 Task: Look for space in Satte, Japan from 1st June, 2023 to 4th June, 2023 for 1 adult in price range Rs.6000 to Rs.16000. Place can be private room with 1  bedroom having 1 bed and 1 bathroom. Property type can be house, flat, guest house. Booking option can be shelf check-in. Required host language is English.
Action: Mouse moved to (497, 82)
Screenshot: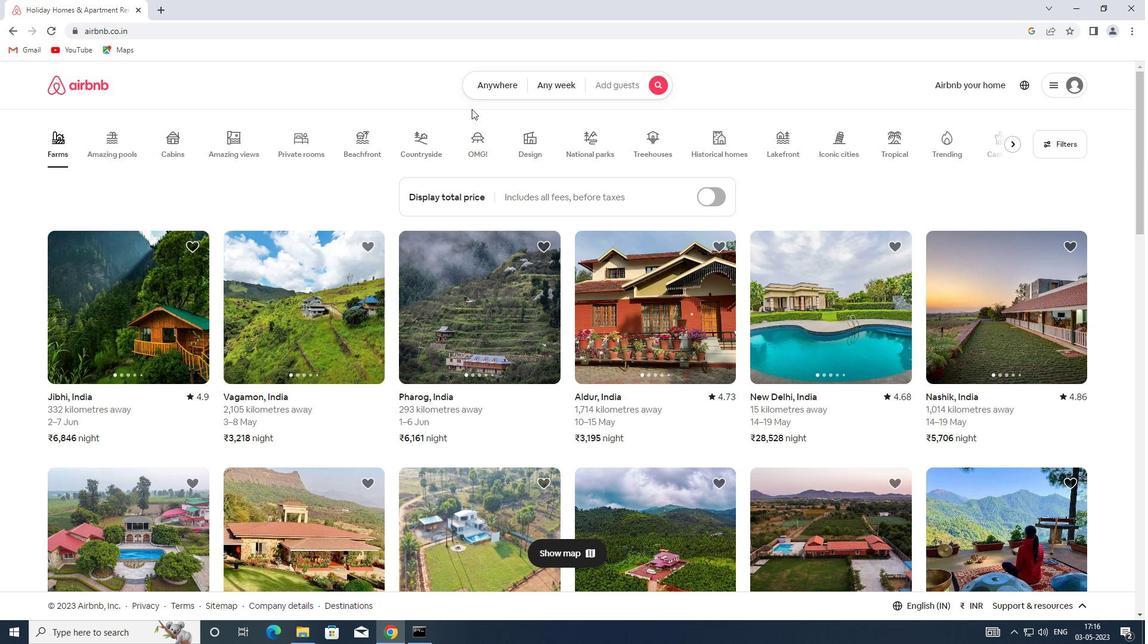 
Action: Mouse pressed left at (497, 82)
Screenshot: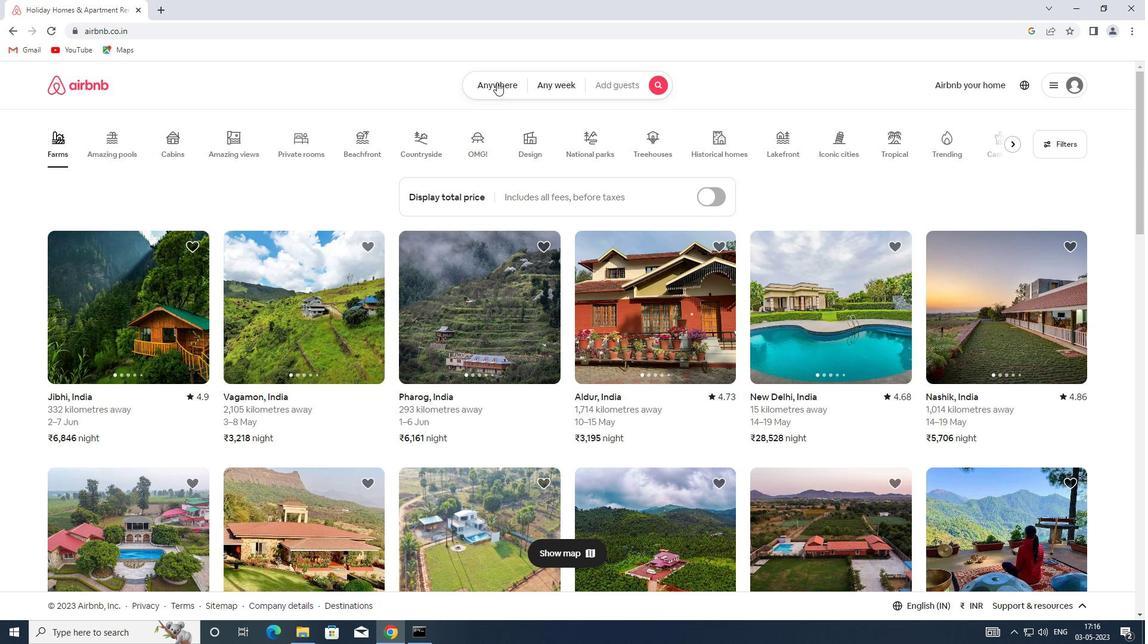 
Action: Mouse moved to (489, 82)
Screenshot: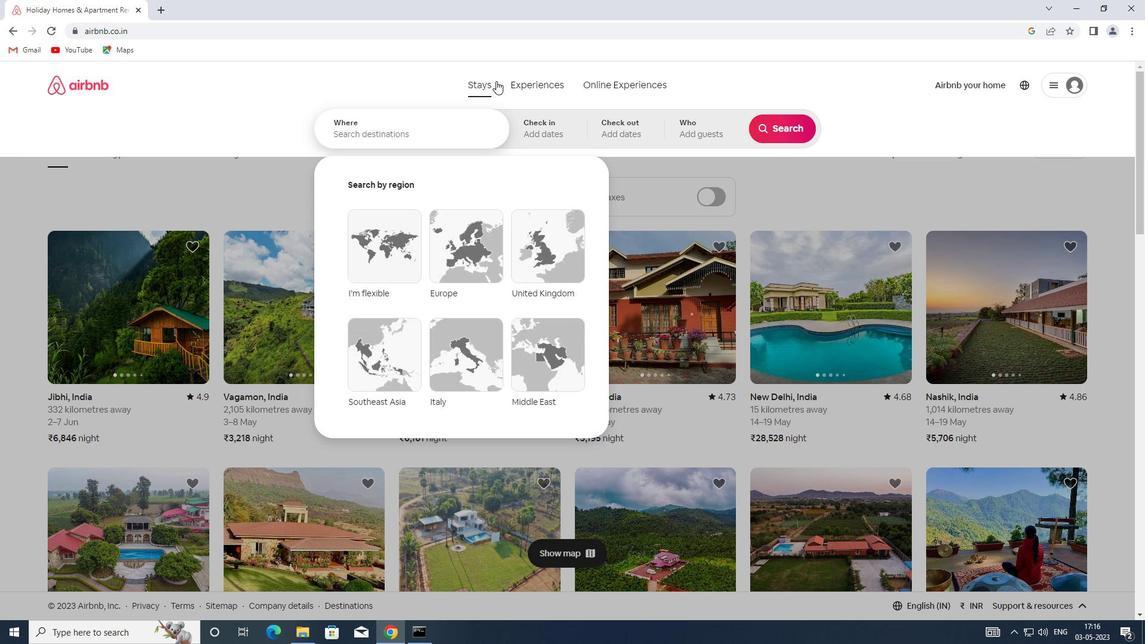 
Action: Key pressed <Key.shift>S
Screenshot: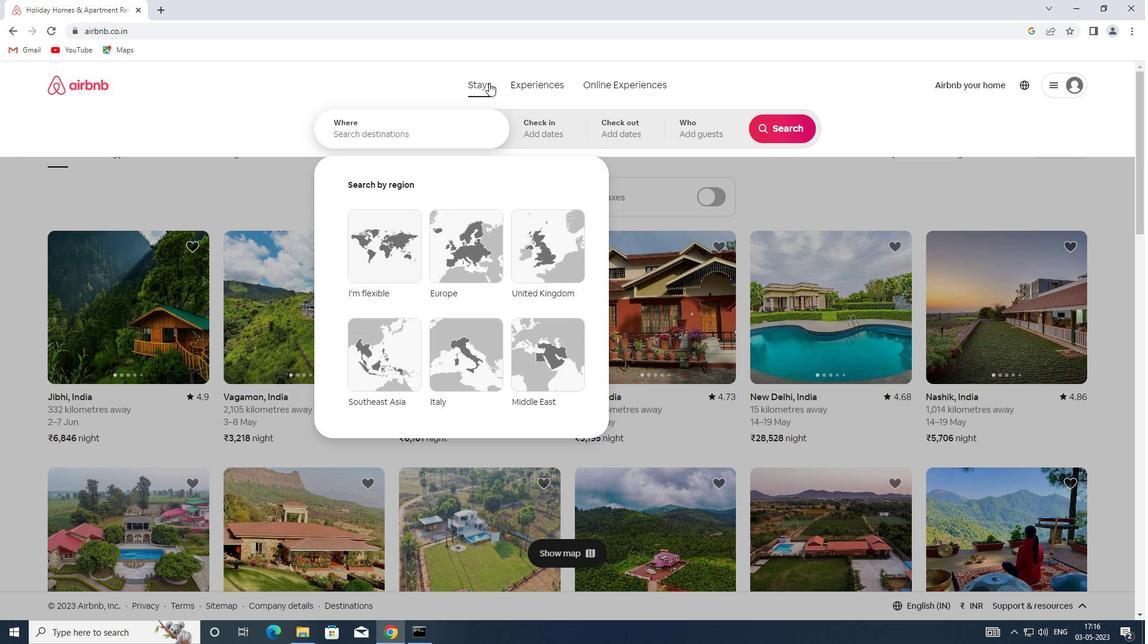 
Action: Mouse moved to (457, 139)
Screenshot: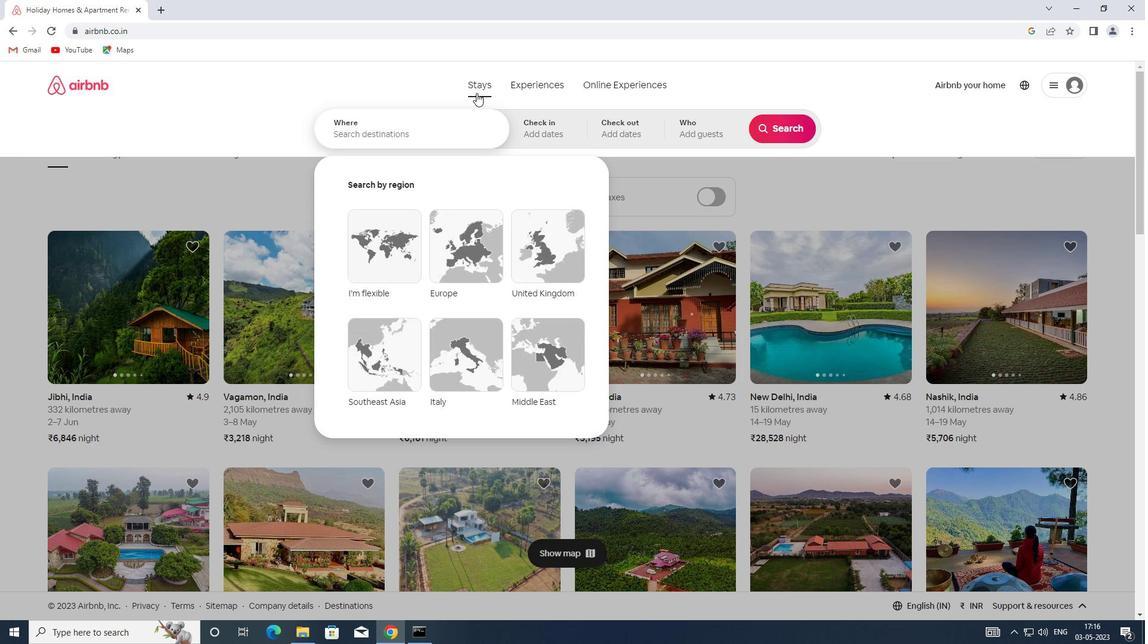 
Action: Mouse pressed left at (457, 139)
Screenshot: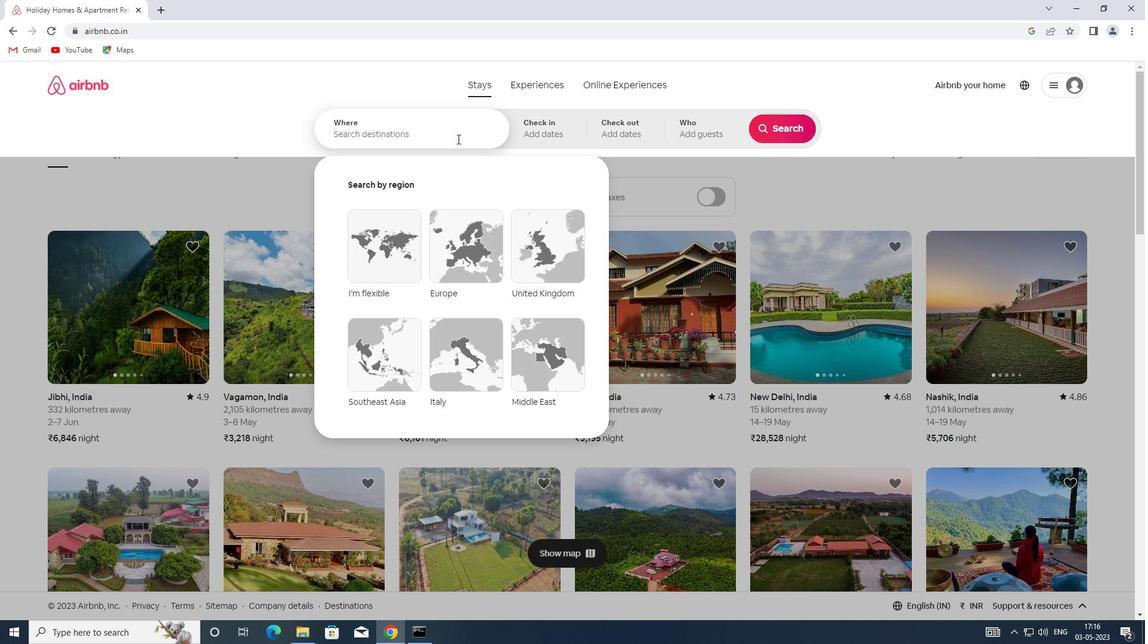
Action: Key pressed <Key.shift>SATTE,A<Key.backspace><Key.shift>JAPAN
Screenshot: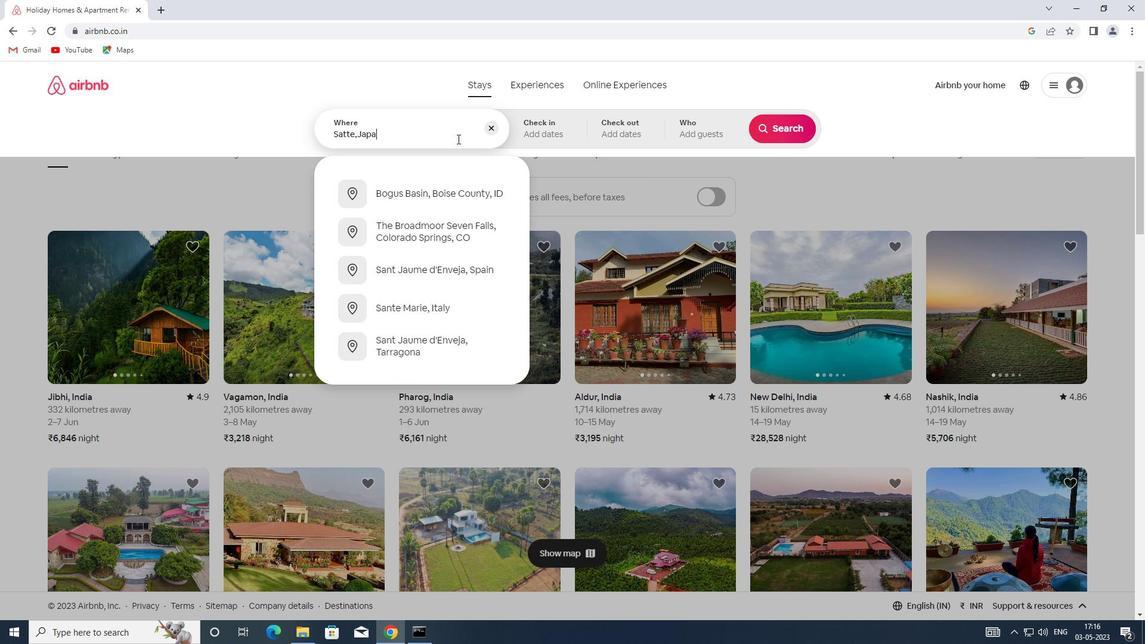 
Action: Mouse moved to (541, 131)
Screenshot: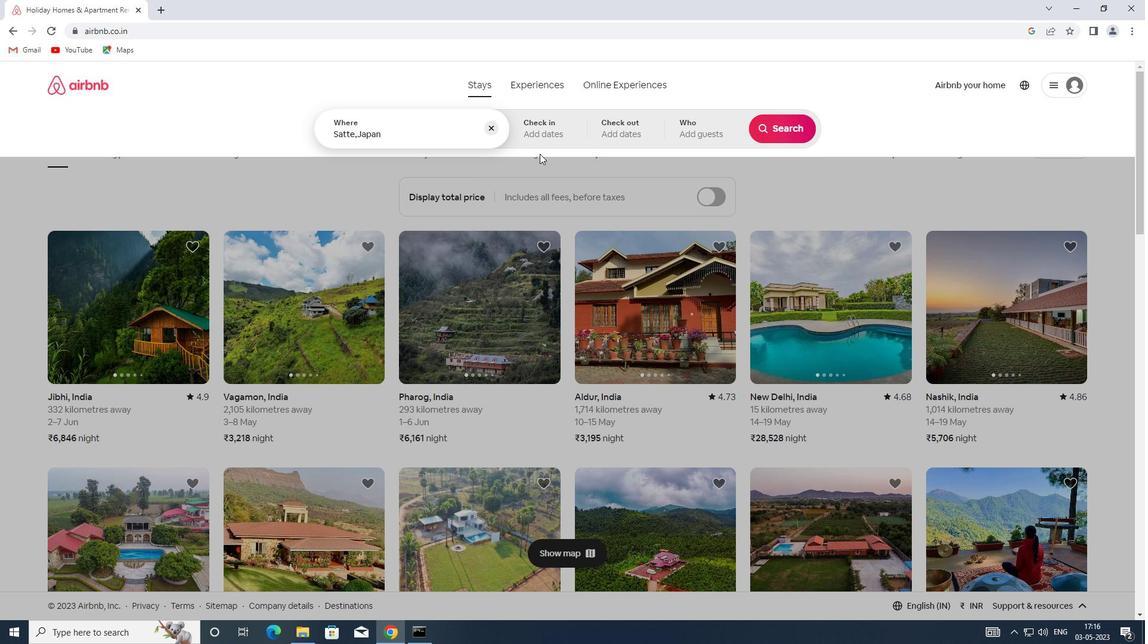 
Action: Mouse pressed left at (541, 131)
Screenshot: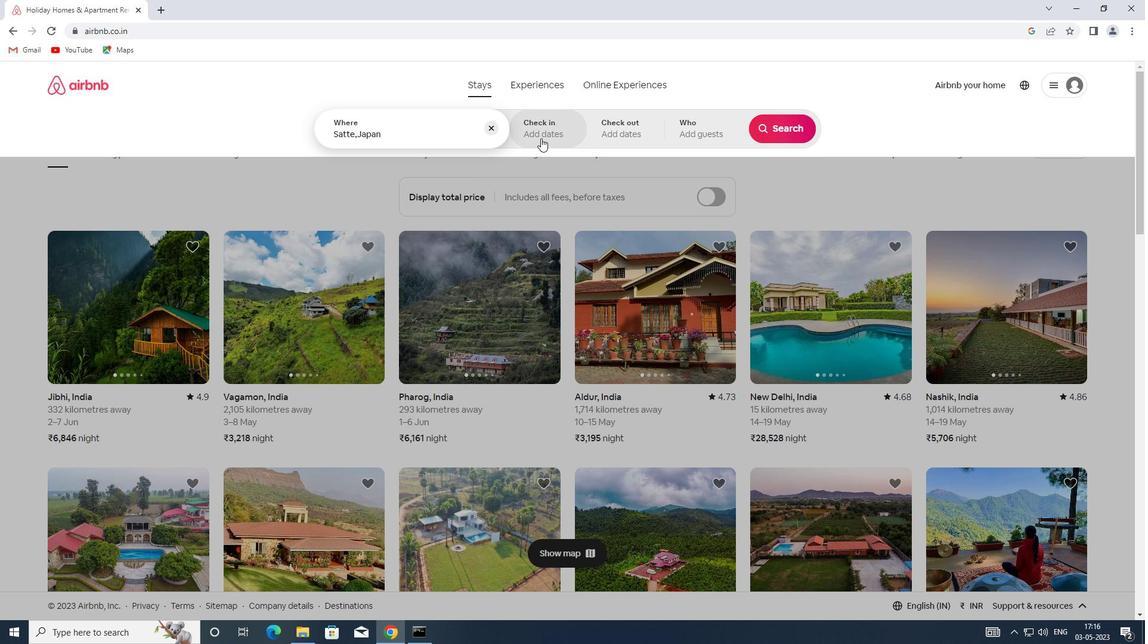 
Action: Mouse moved to (705, 280)
Screenshot: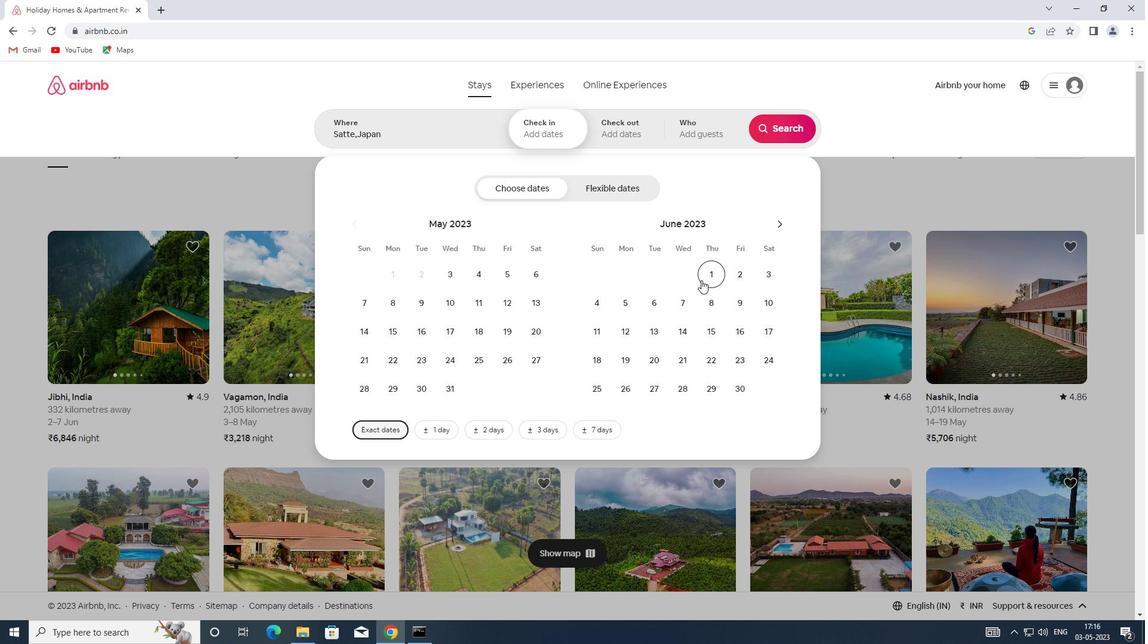
Action: Mouse pressed left at (705, 280)
Screenshot: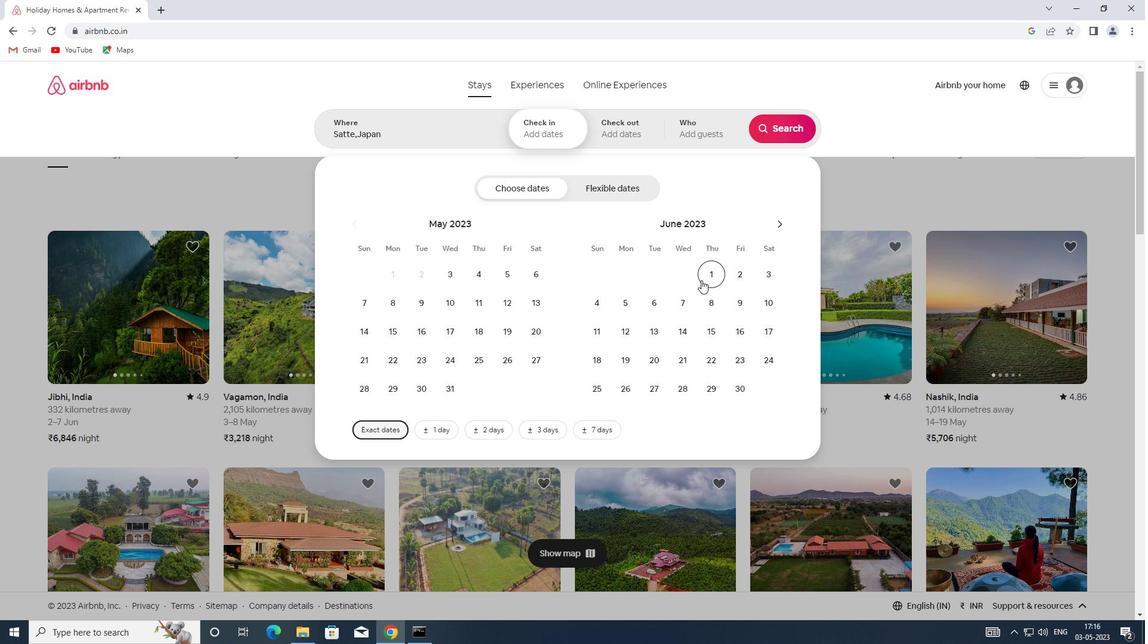 
Action: Mouse moved to (588, 305)
Screenshot: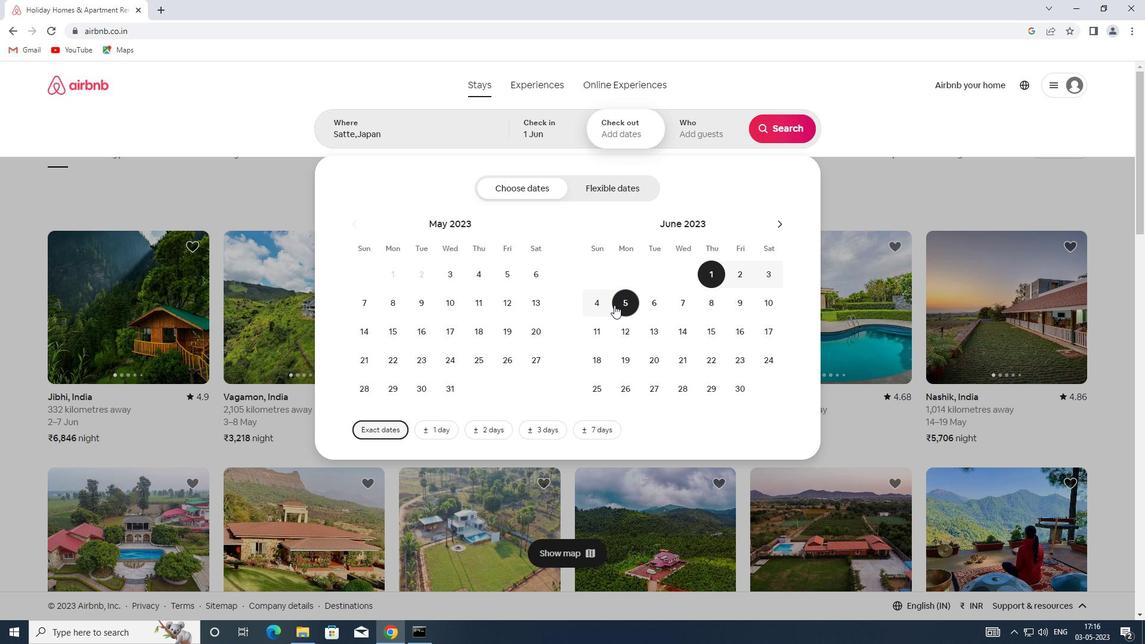 
Action: Mouse pressed left at (588, 305)
Screenshot: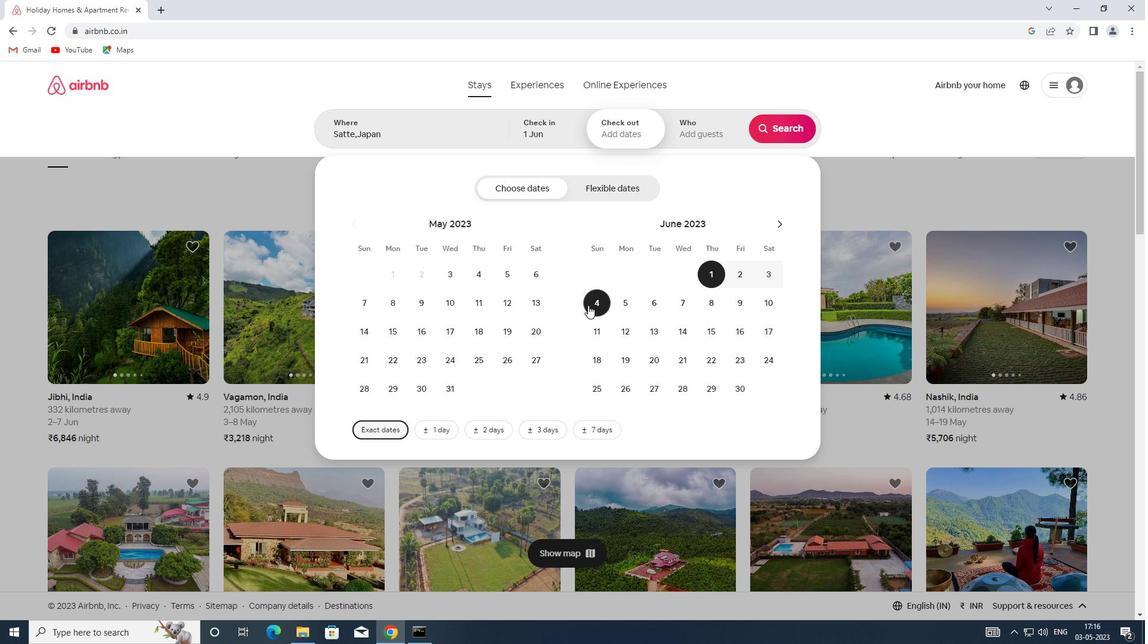 
Action: Mouse moved to (681, 127)
Screenshot: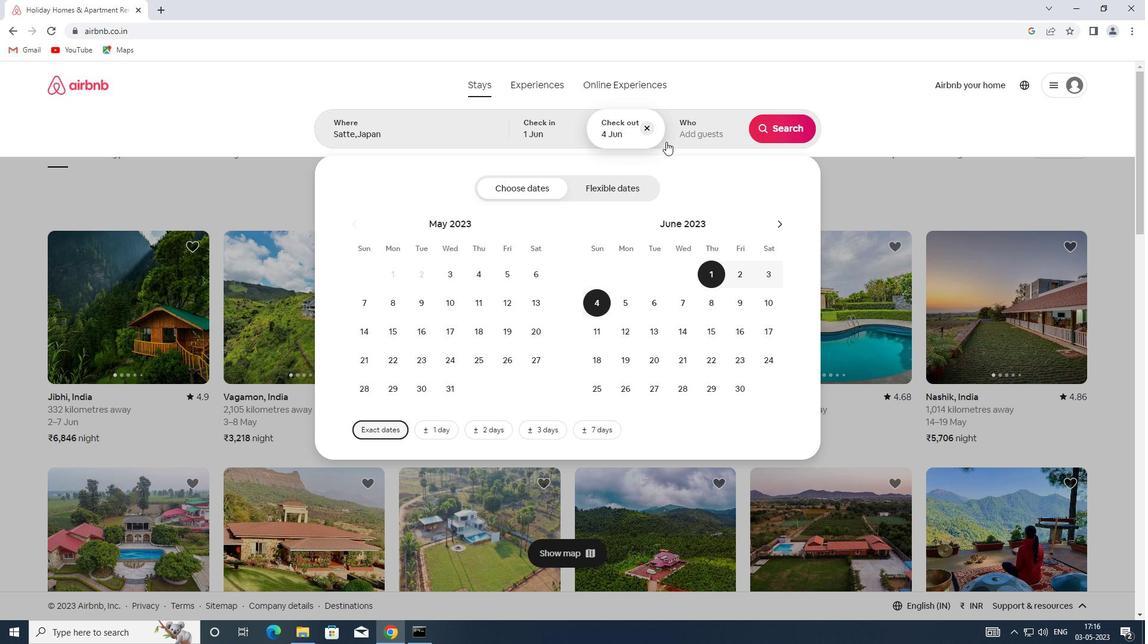 
Action: Mouse pressed left at (681, 127)
Screenshot: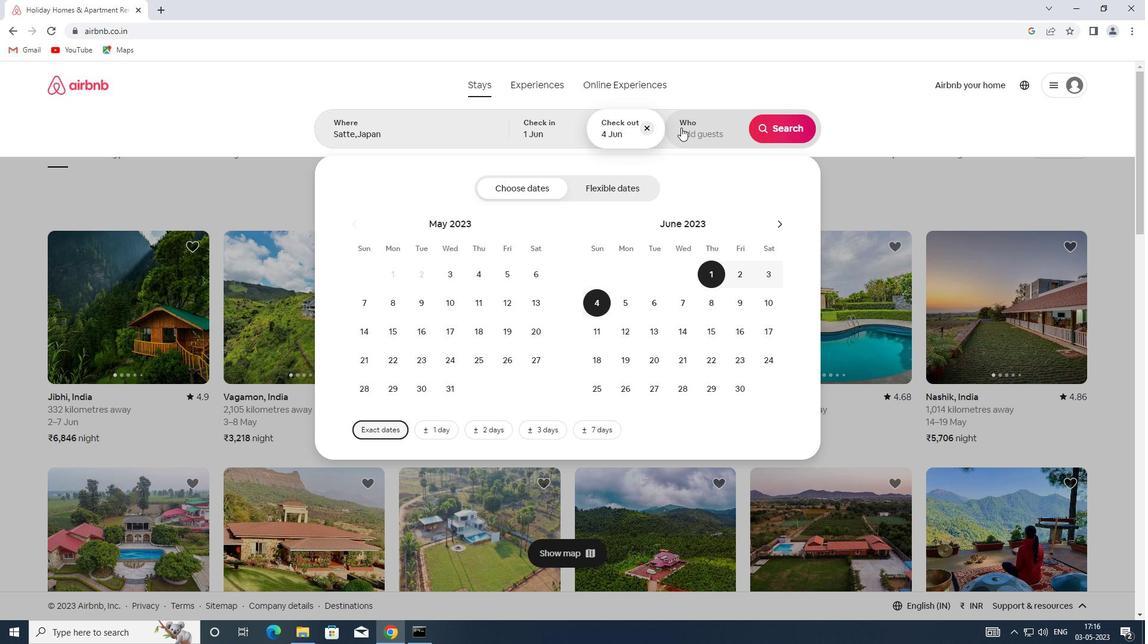 
Action: Mouse moved to (792, 188)
Screenshot: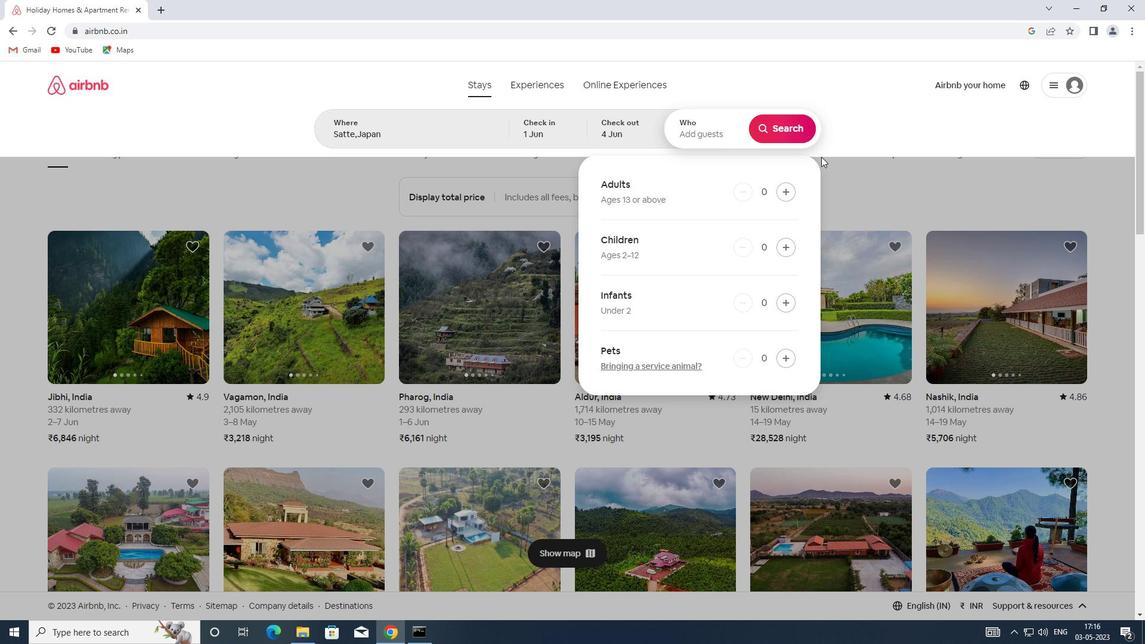 
Action: Mouse pressed left at (792, 188)
Screenshot: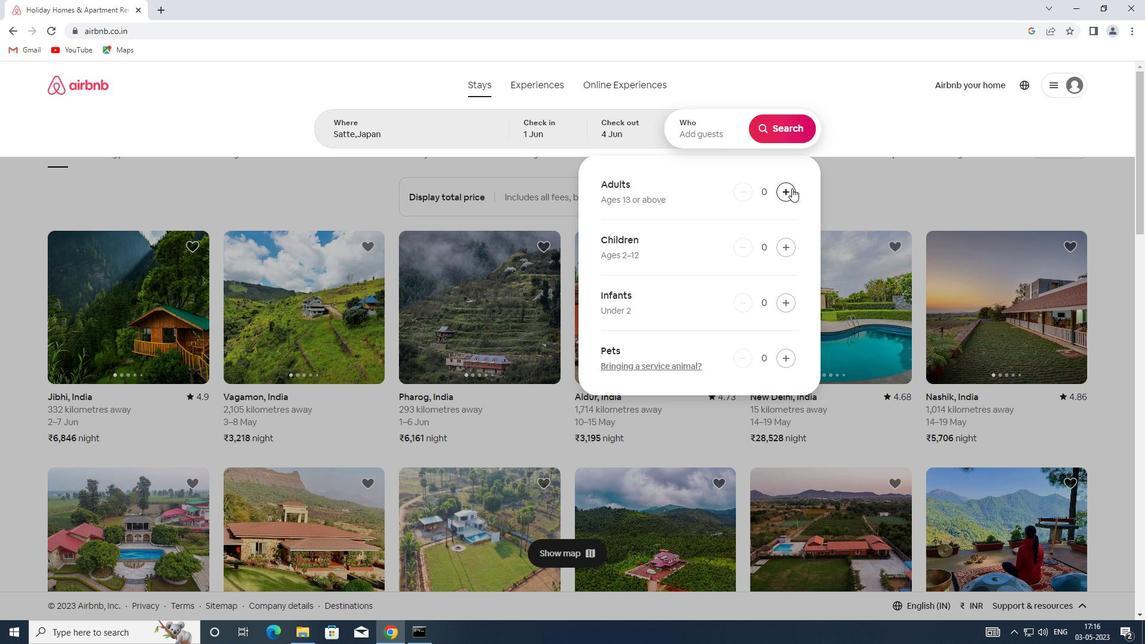 
Action: Mouse moved to (778, 121)
Screenshot: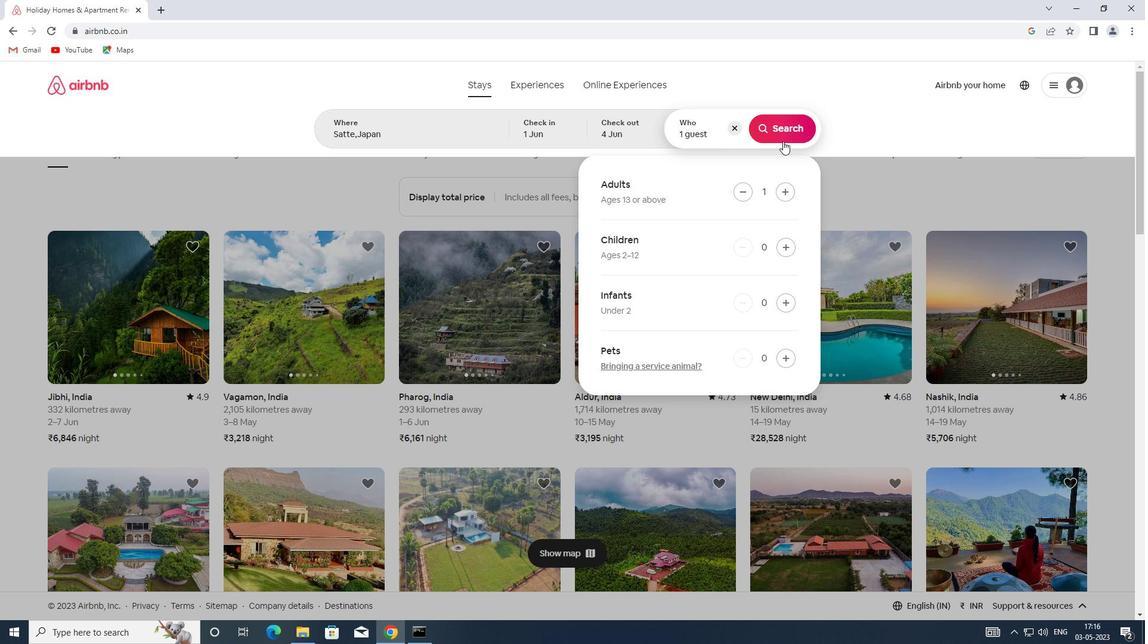 
Action: Mouse pressed left at (778, 121)
Screenshot: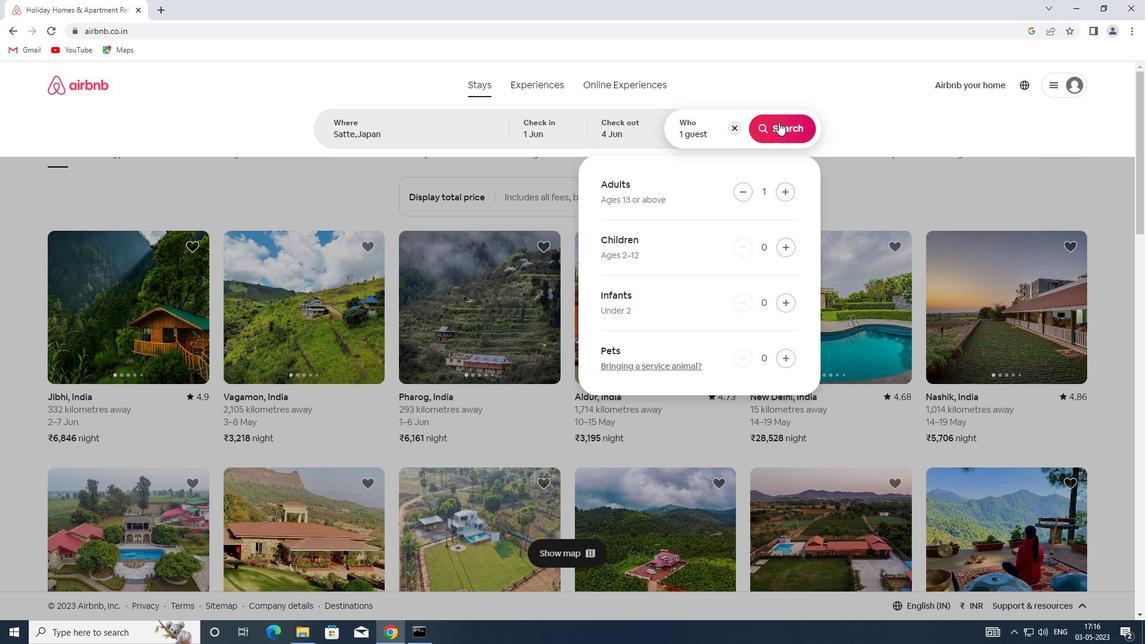 
Action: Mouse moved to (1076, 133)
Screenshot: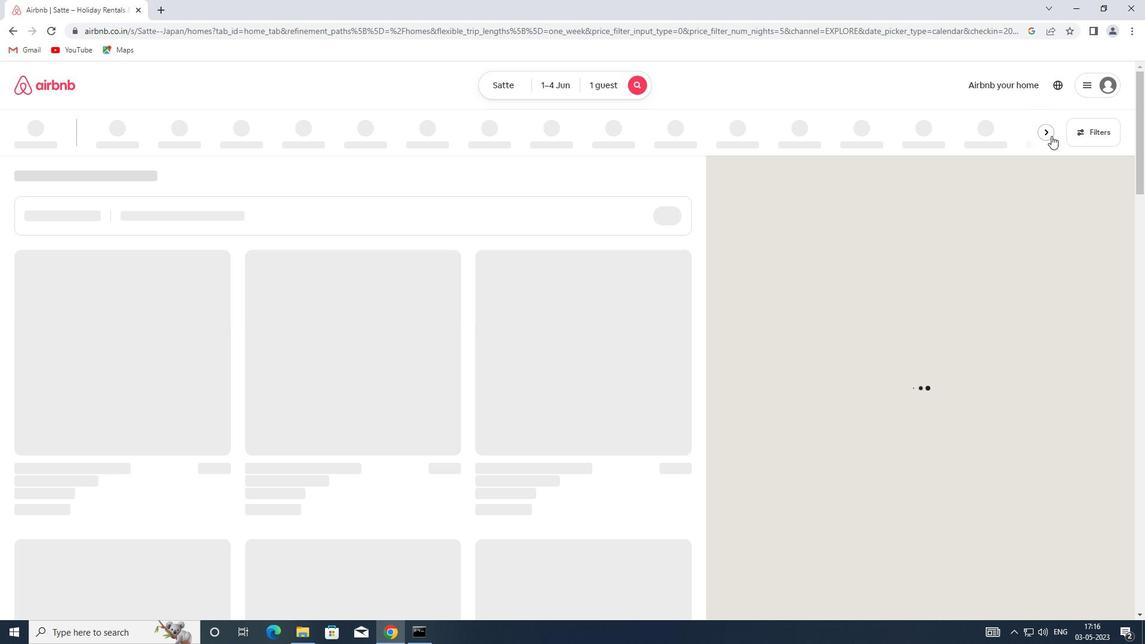 
Action: Mouse pressed left at (1076, 133)
Screenshot: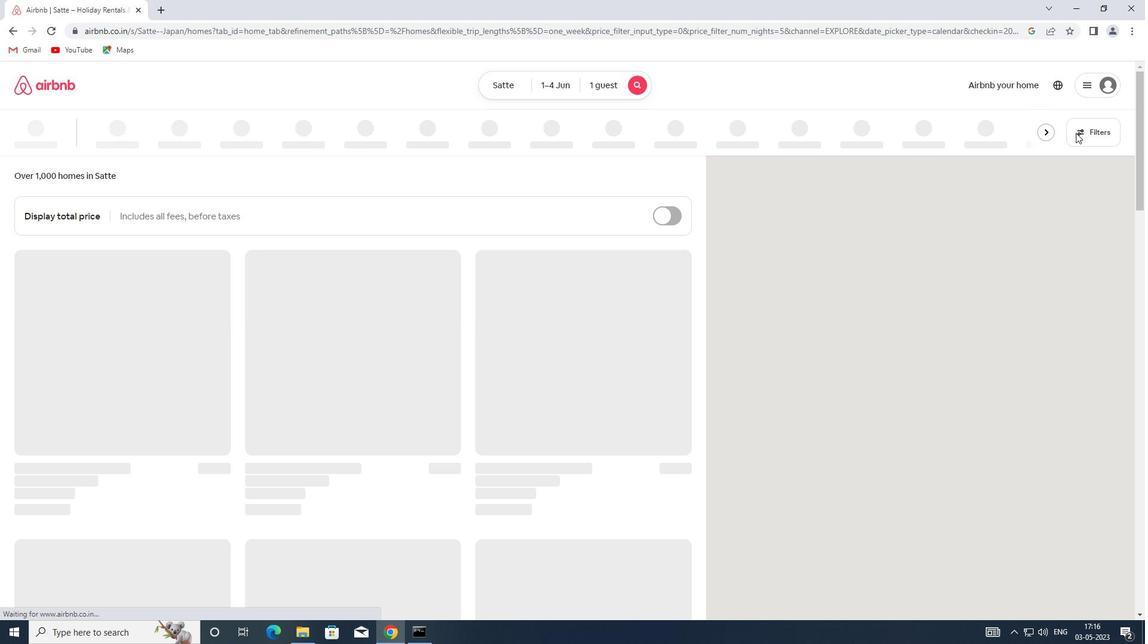 
Action: Mouse moved to (419, 282)
Screenshot: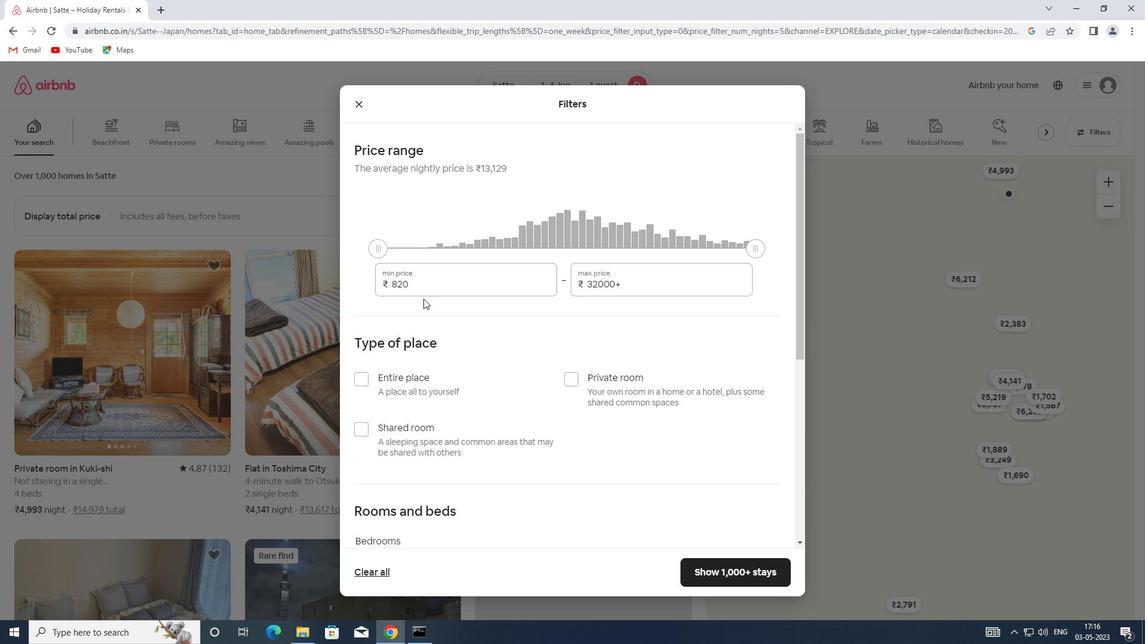 
Action: Mouse pressed left at (419, 282)
Screenshot: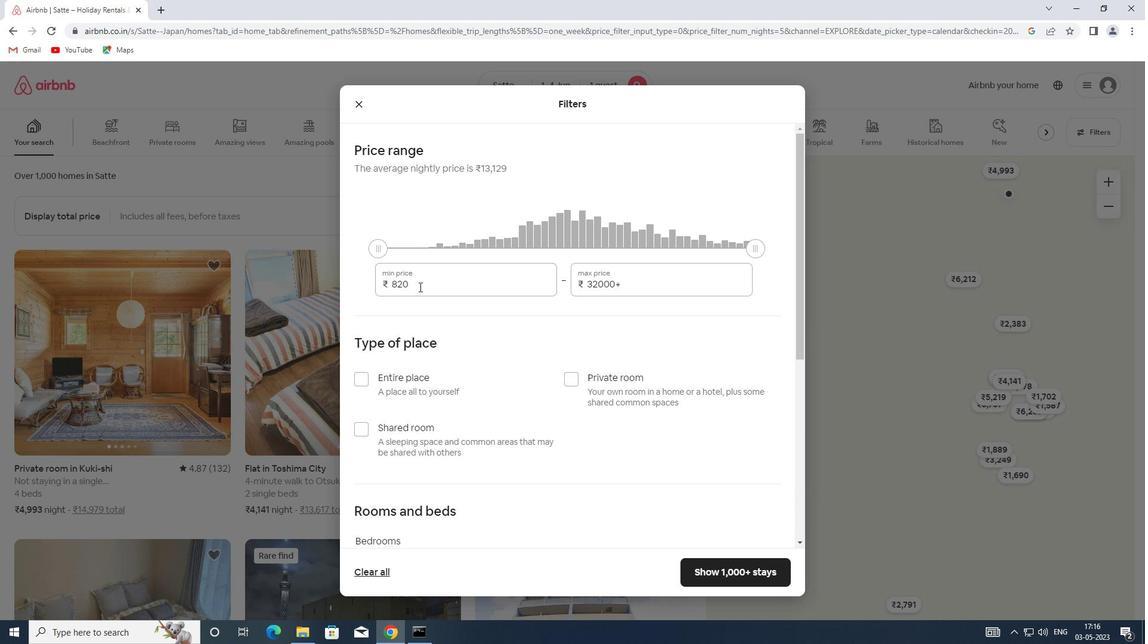 
Action: Mouse moved to (363, 278)
Screenshot: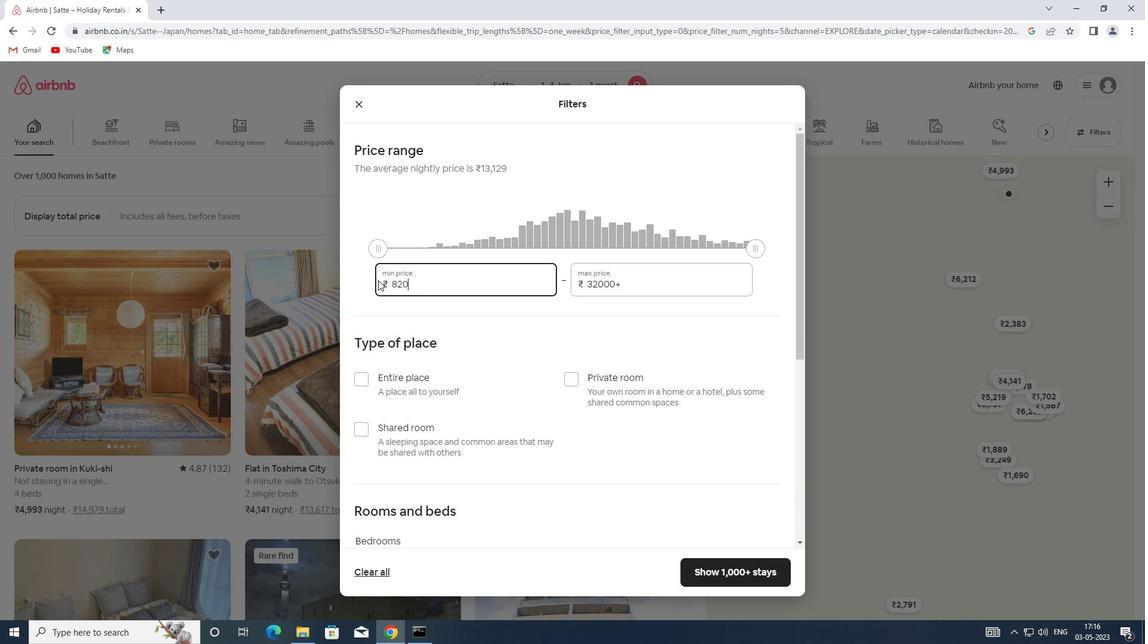 
Action: Key pressed 6000
Screenshot: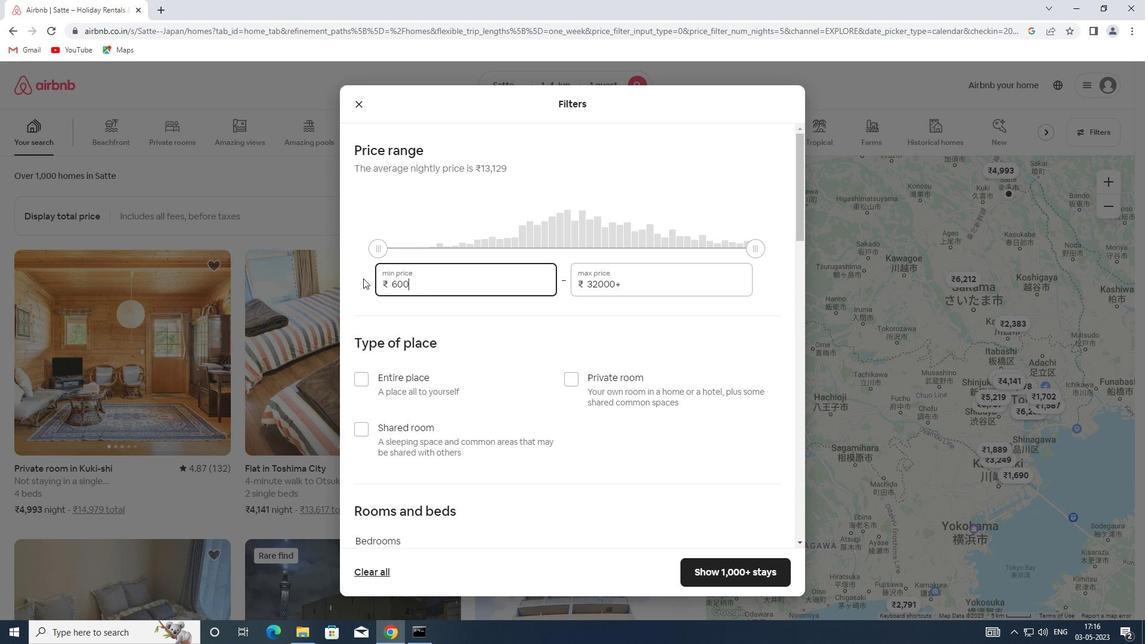 
Action: Mouse moved to (634, 284)
Screenshot: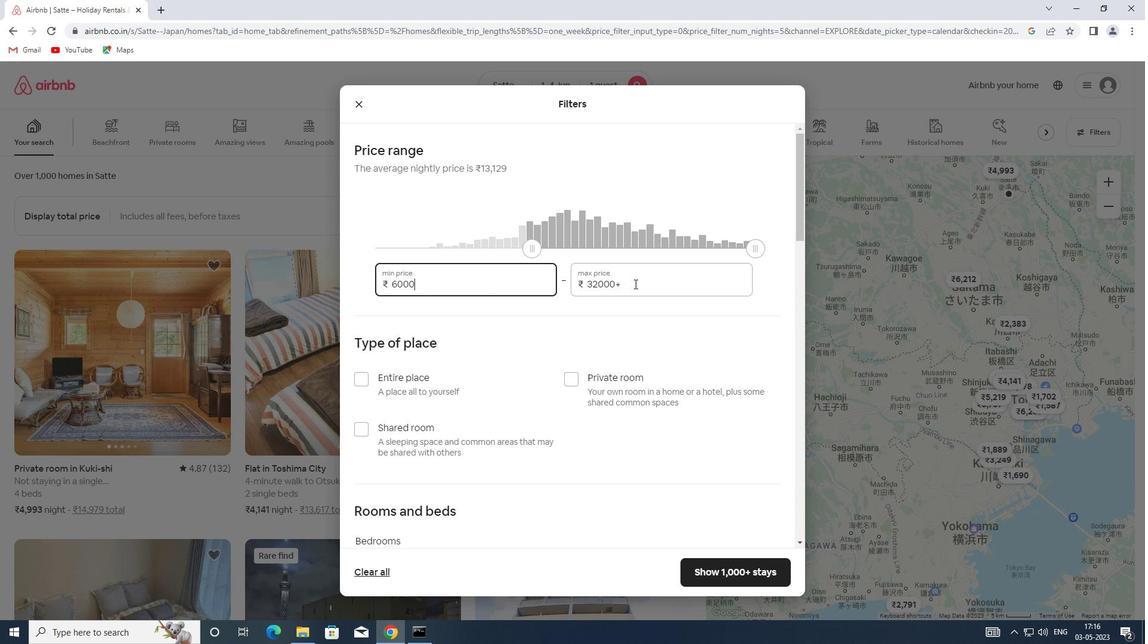 
Action: Mouse pressed left at (634, 284)
Screenshot: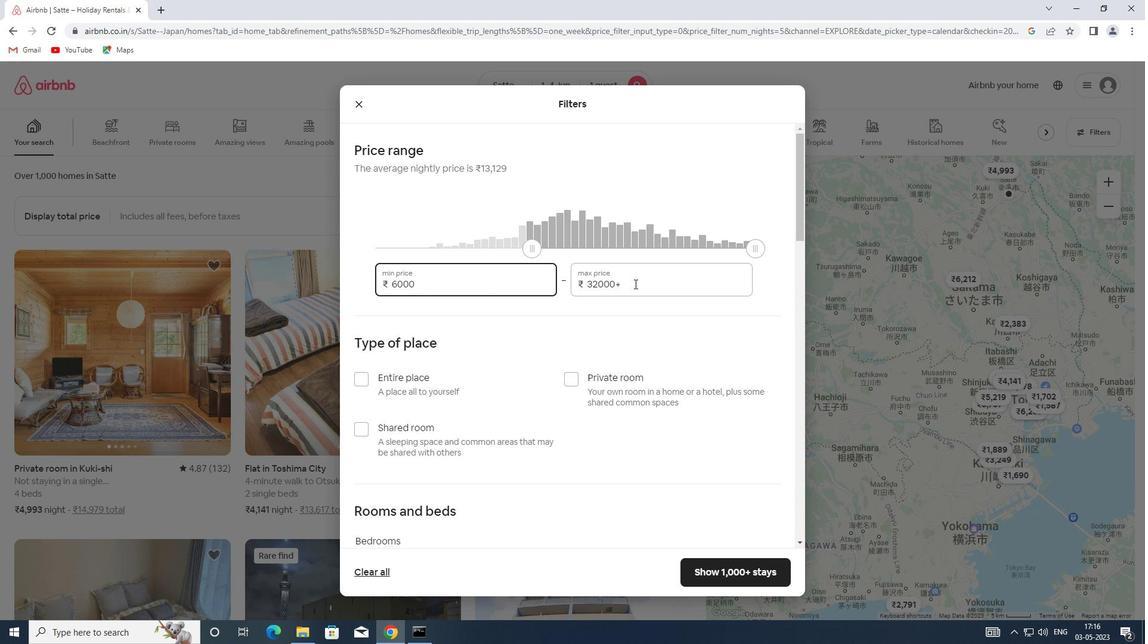 
Action: Mouse moved to (537, 284)
Screenshot: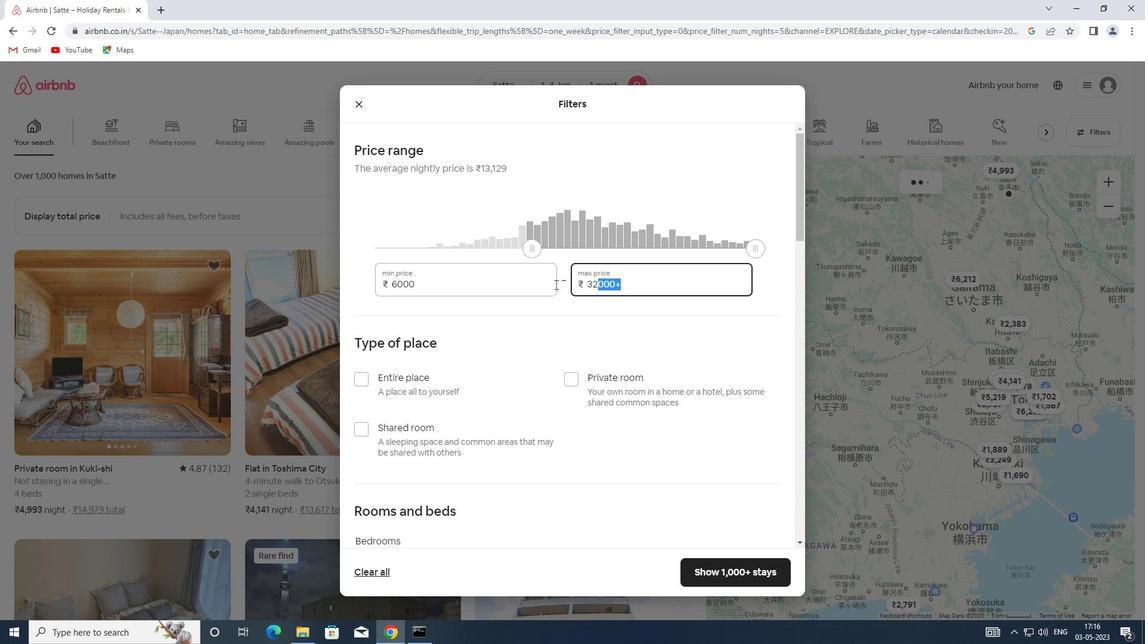 
Action: Key pressed 16000
Screenshot: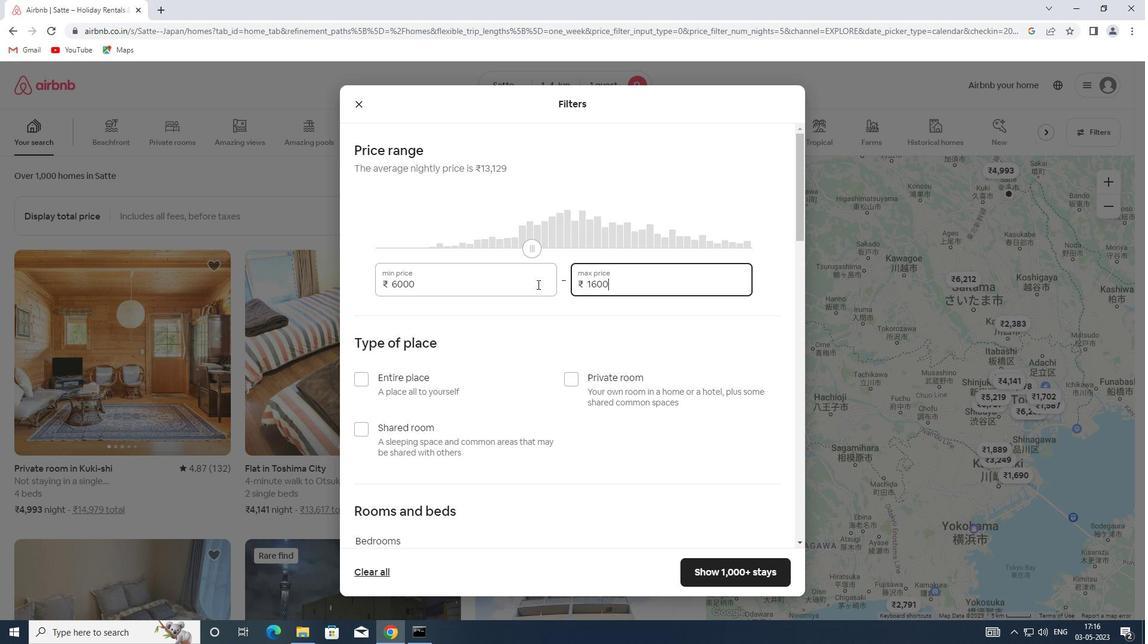 
Action: Mouse scrolled (537, 284) with delta (0, 0)
Screenshot: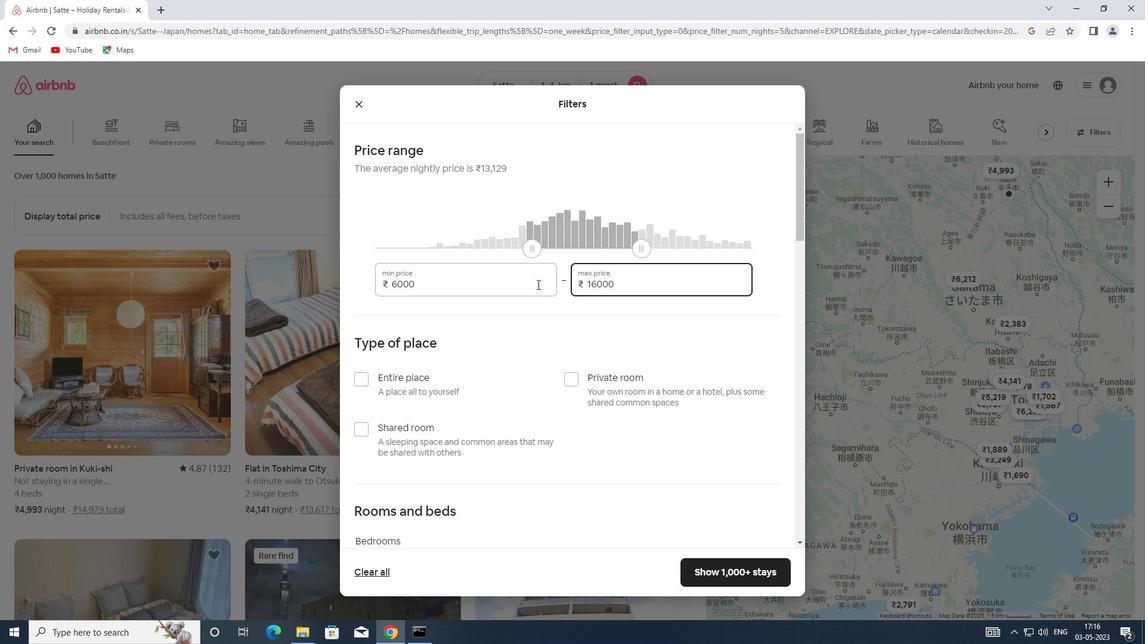 
Action: Mouse scrolled (537, 284) with delta (0, 0)
Screenshot: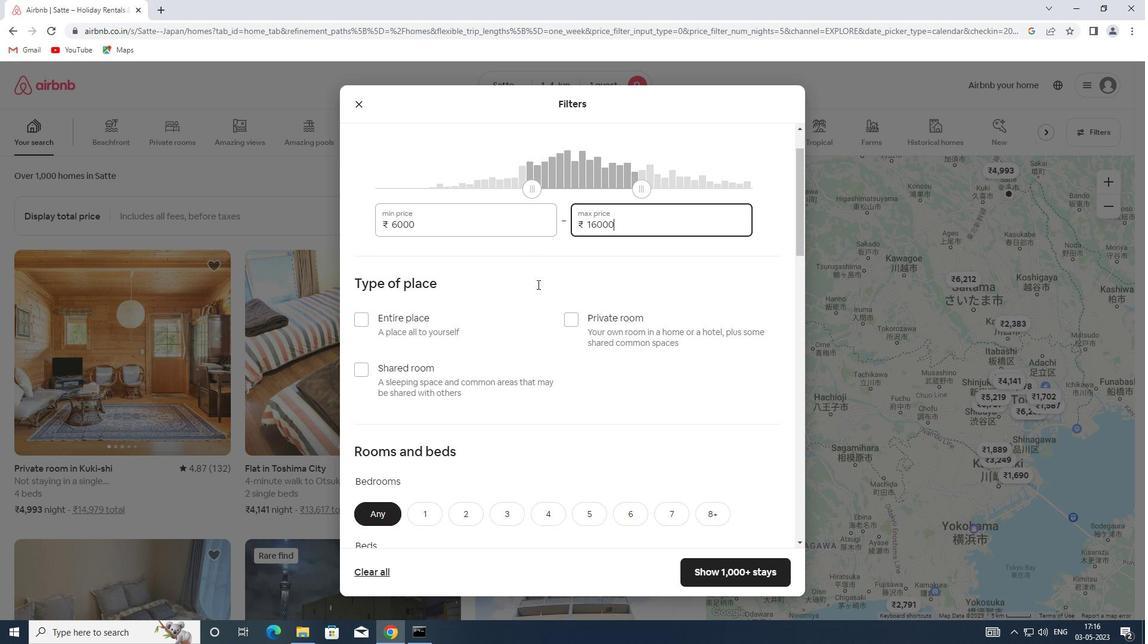 
Action: Mouse moved to (573, 265)
Screenshot: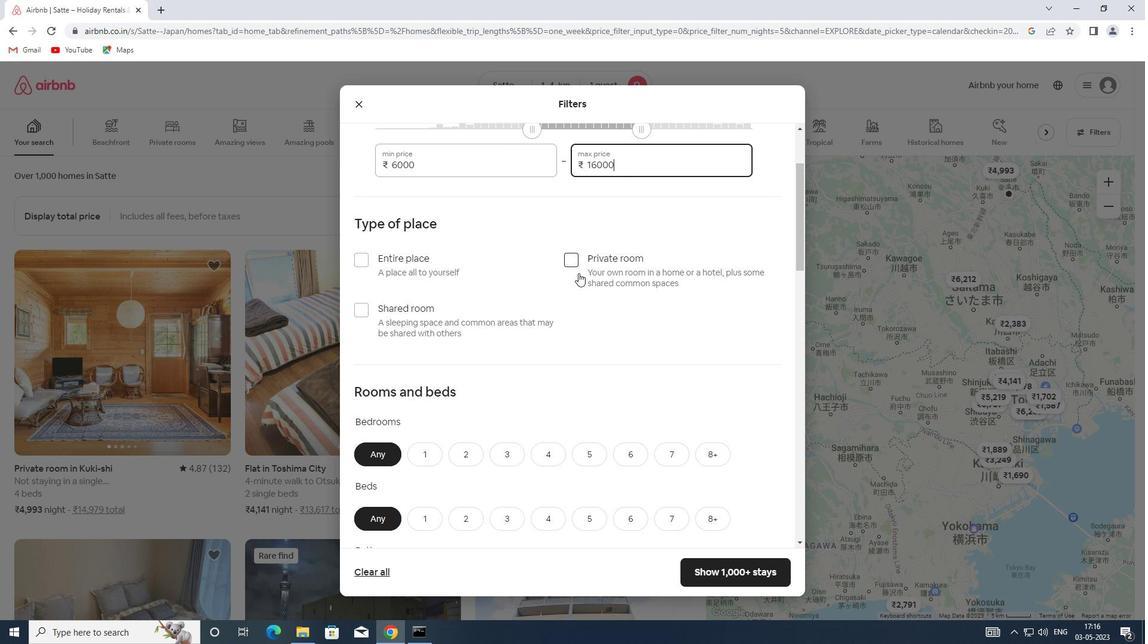 
Action: Mouse pressed left at (573, 265)
Screenshot: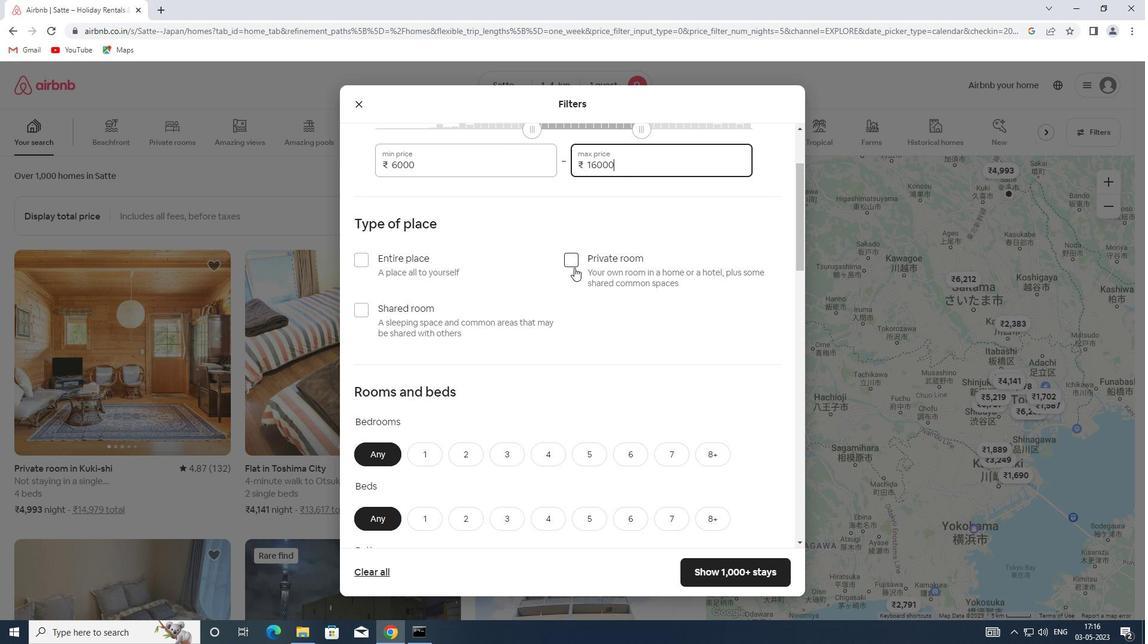 
Action: Mouse moved to (559, 297)
Screenshot: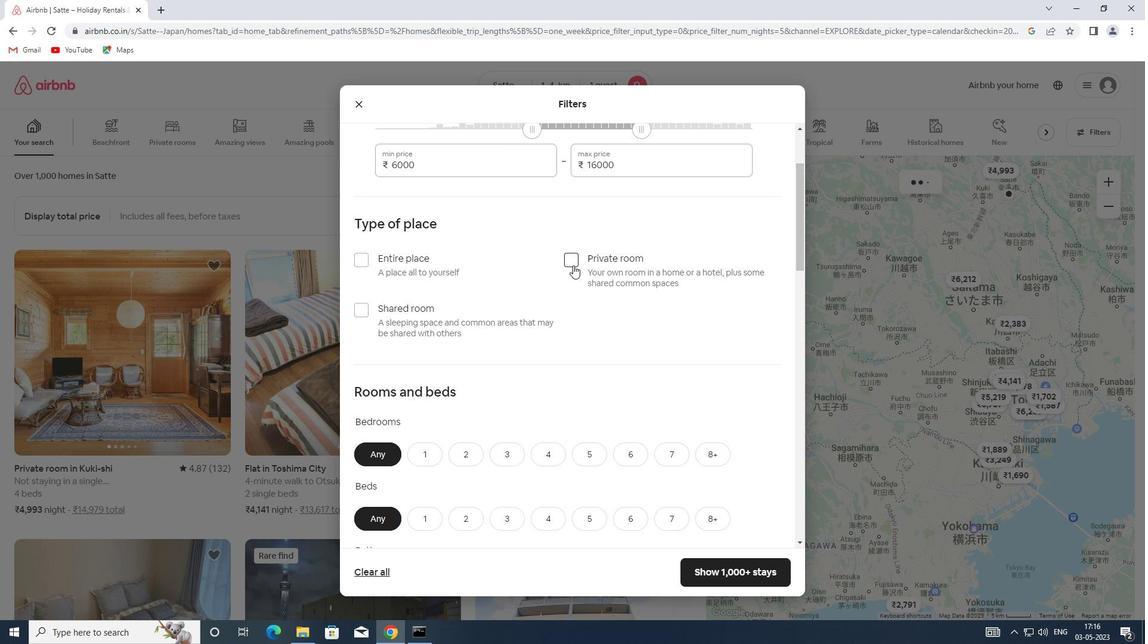 
Action: Mouse scrolled (559, 296) with delta (0, 0)
Screenshot: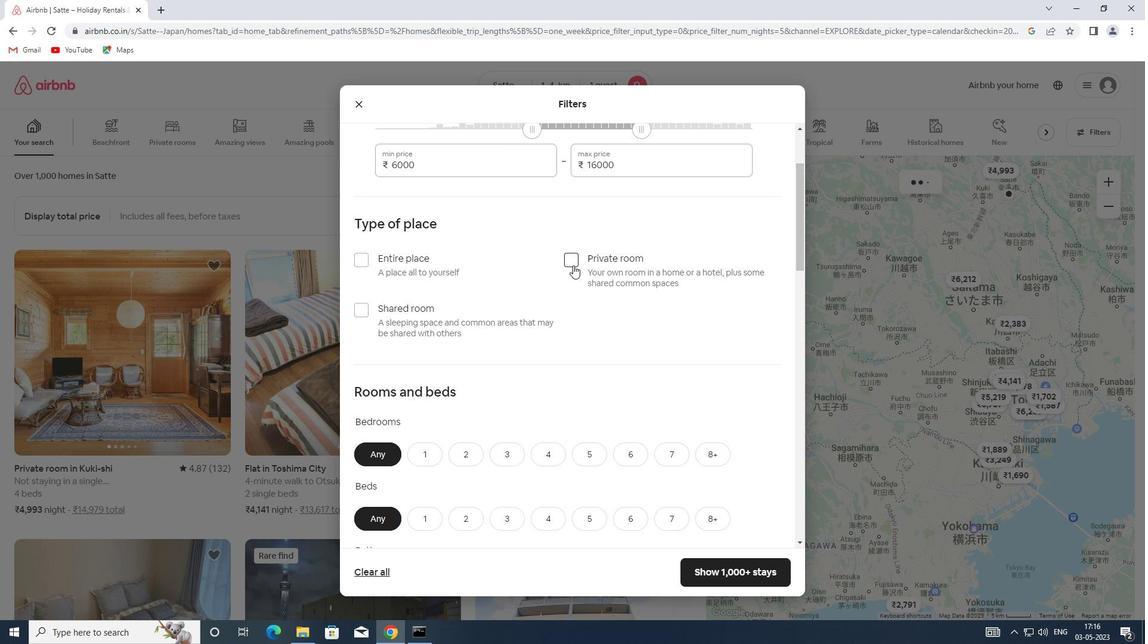 
Action: Mouse moved to (559, 301)
Screenshot: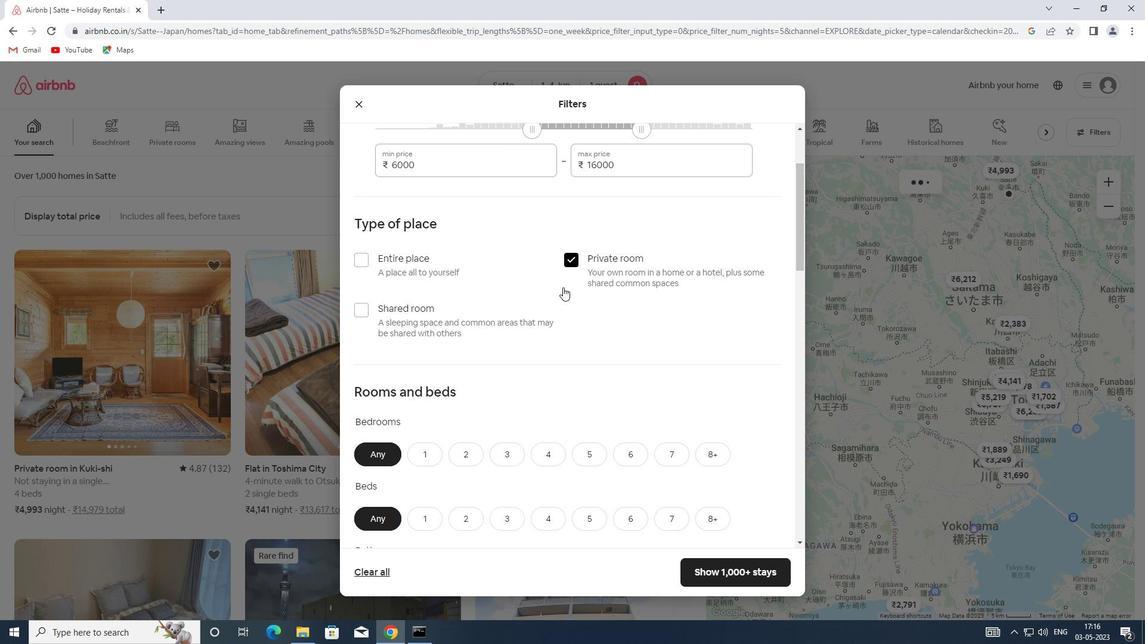 
Action: Mouse scrolled (559, 300) with delta (0, 0)
Screenshot: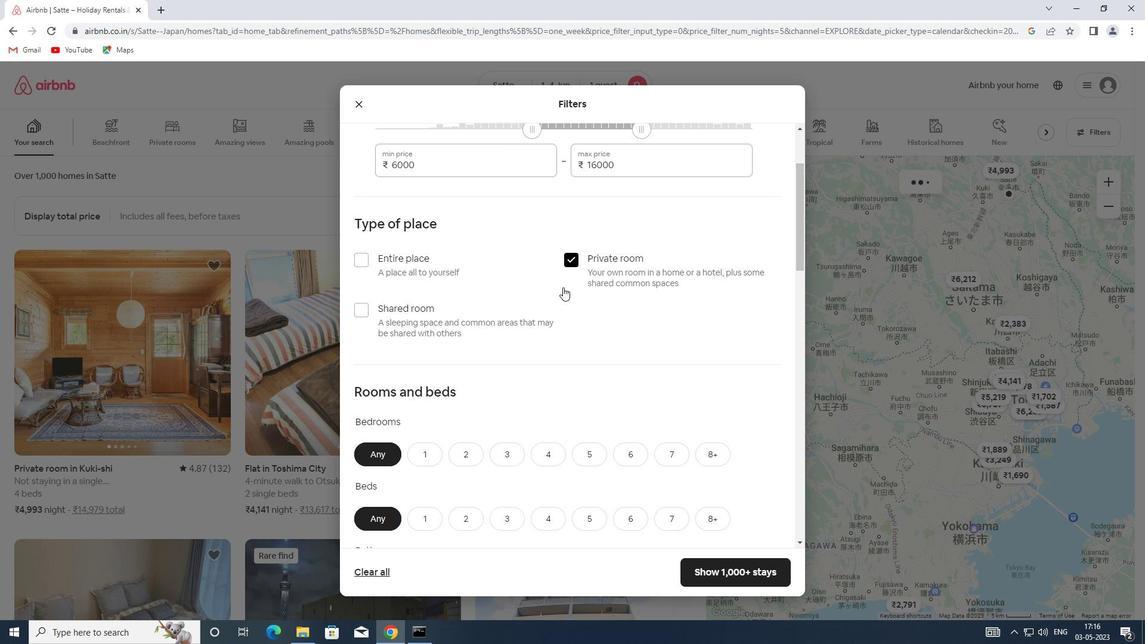 
Action: Mouse moved to (558, 303)
Screenshot: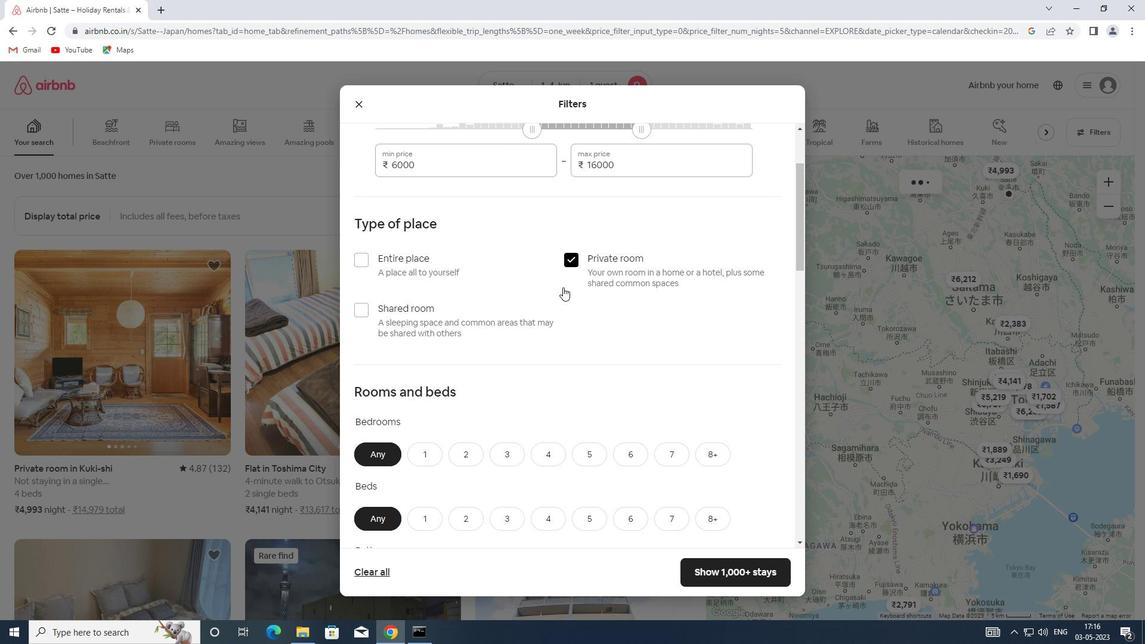 
Action: Mouse scrolled (558, 303) with delta (0, 0)
Screenshot: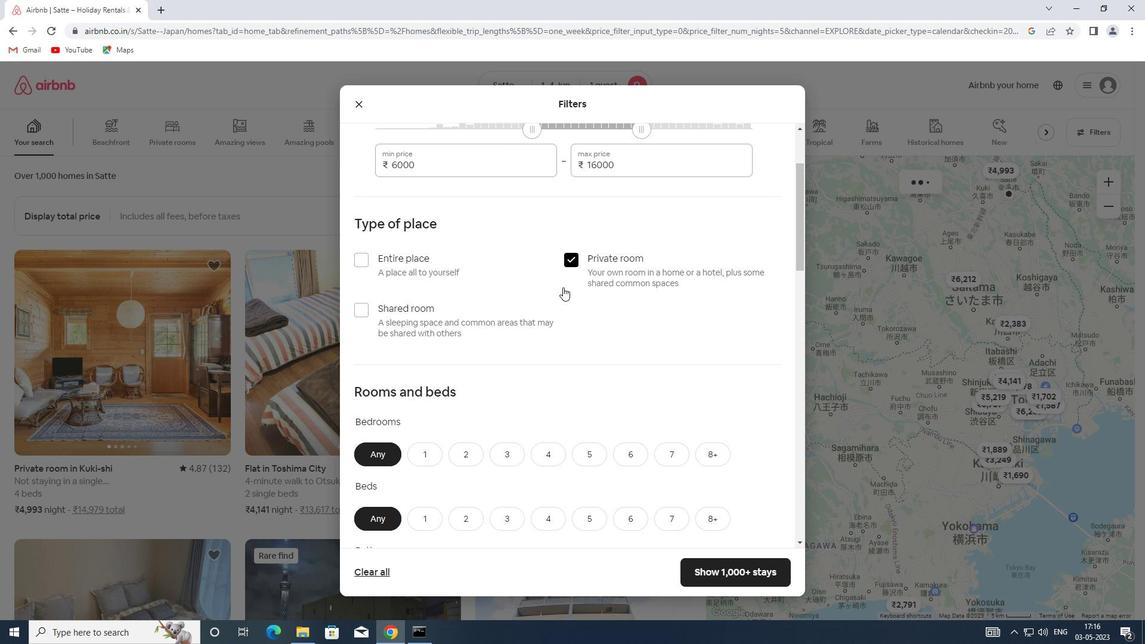 
Action: Mouse moved to (556, 305)
Screenshot: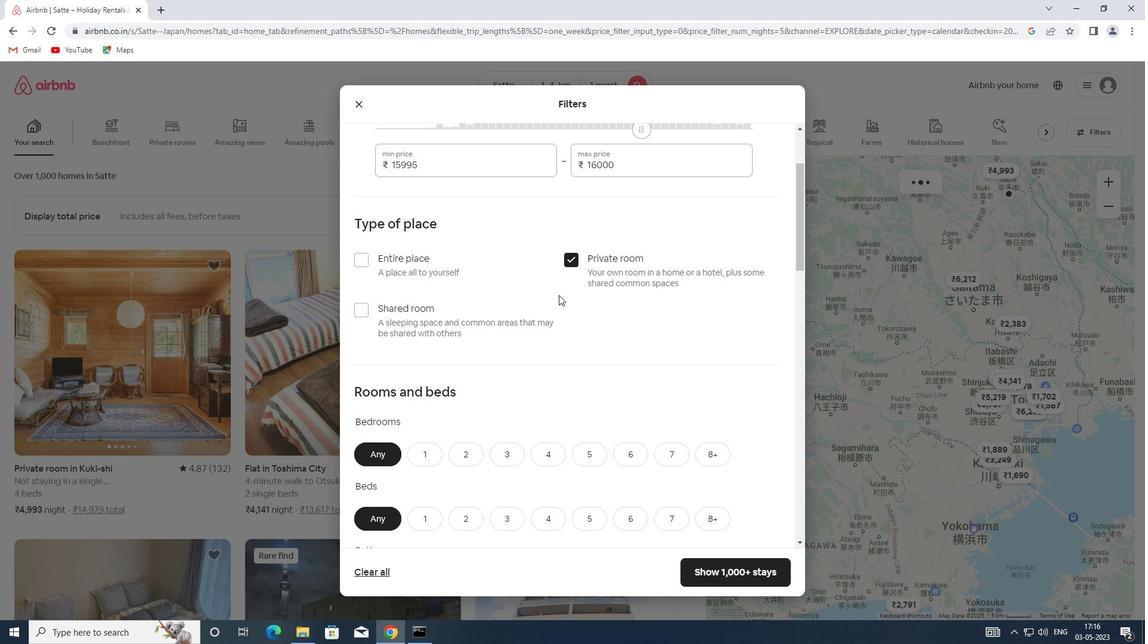 
Action: Mouse scrolled (556, 304) with delta (0, 0)
Screenshot: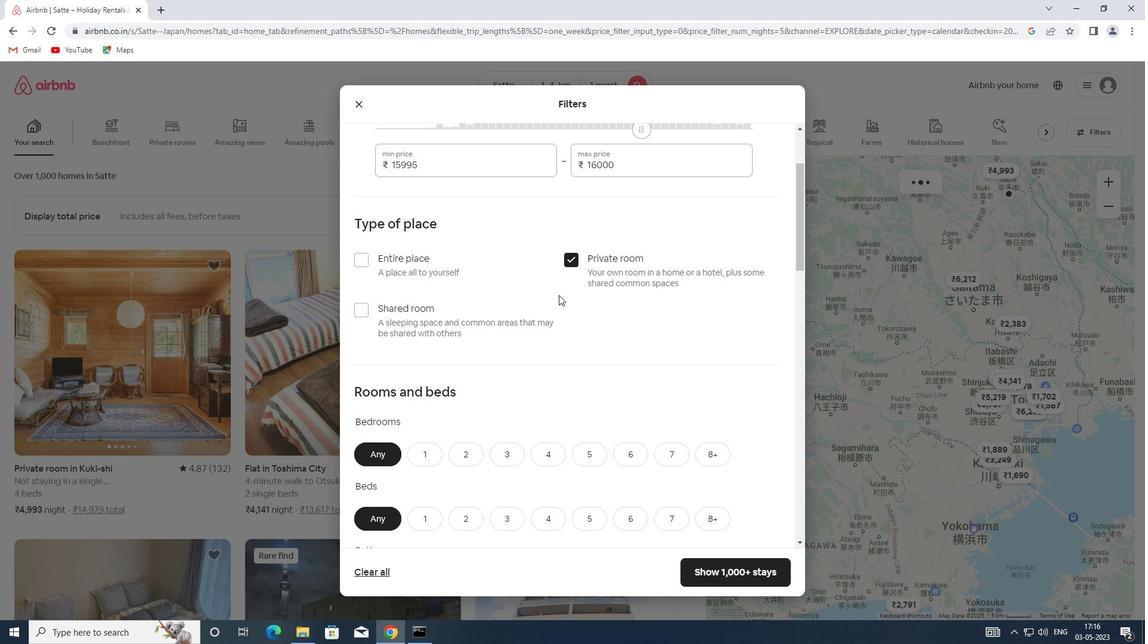 
Action: Mouse moved to (427, 222)
Screenshot: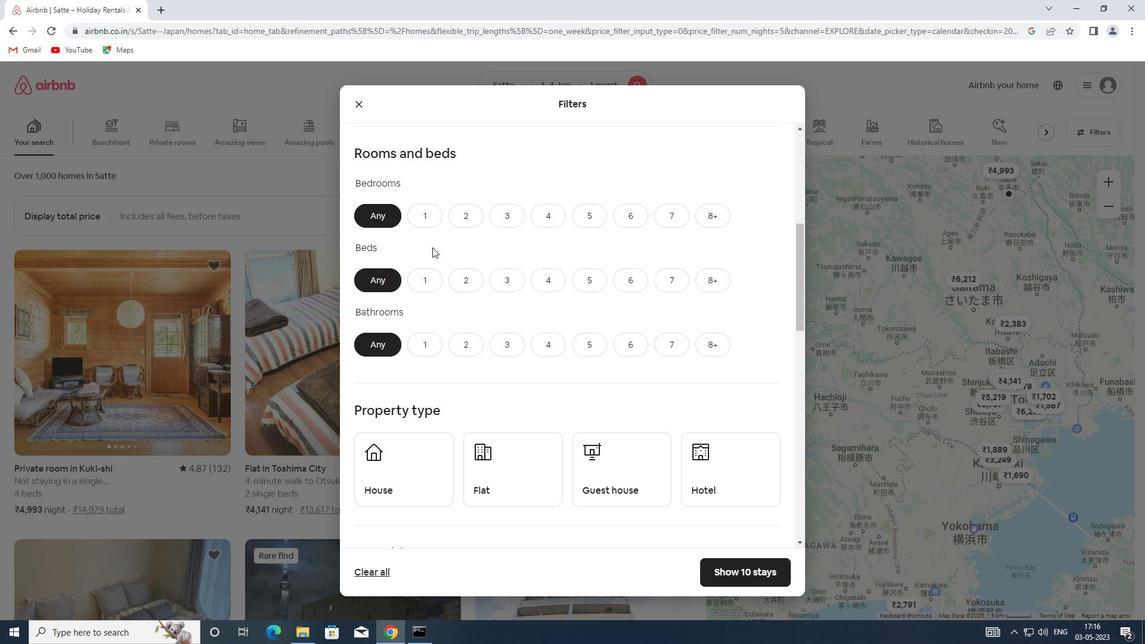 
Action: Mouse pressed left at (427, 222)
Screenshot: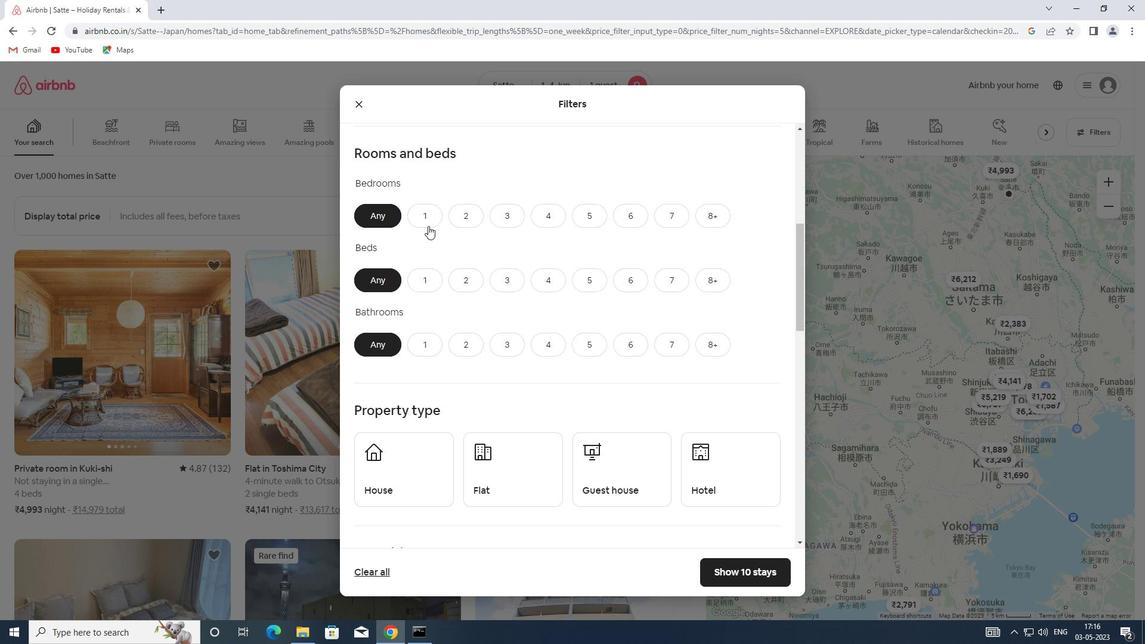 
Action: Mouse moved to (439, 283)
Screenshot: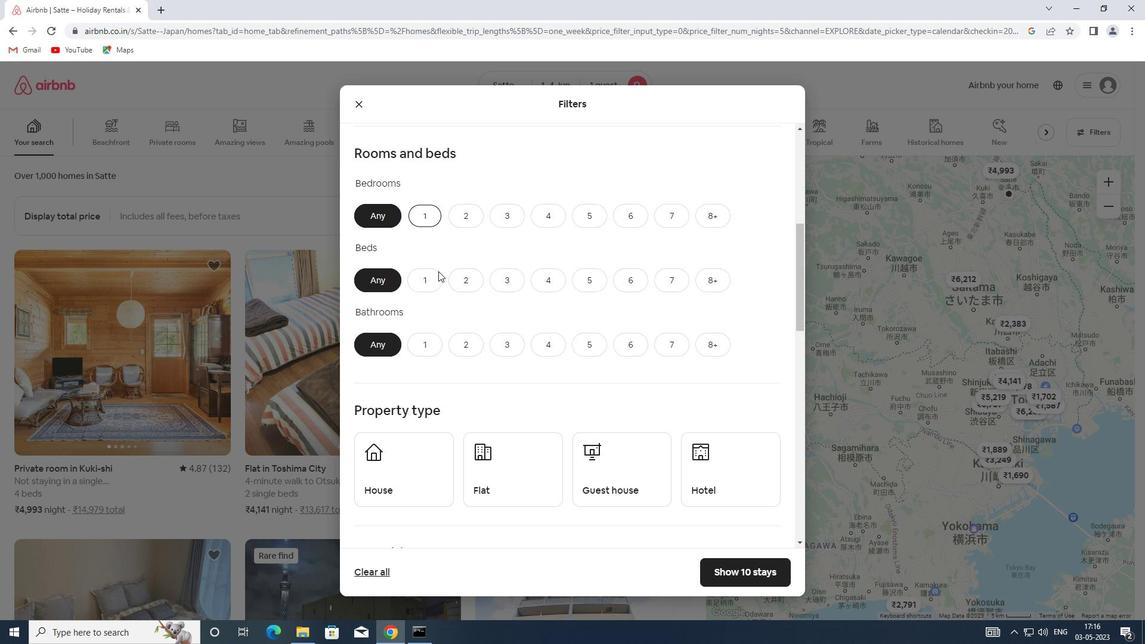 
Action: Mouse pressed left at (439, 283)
Screenshot: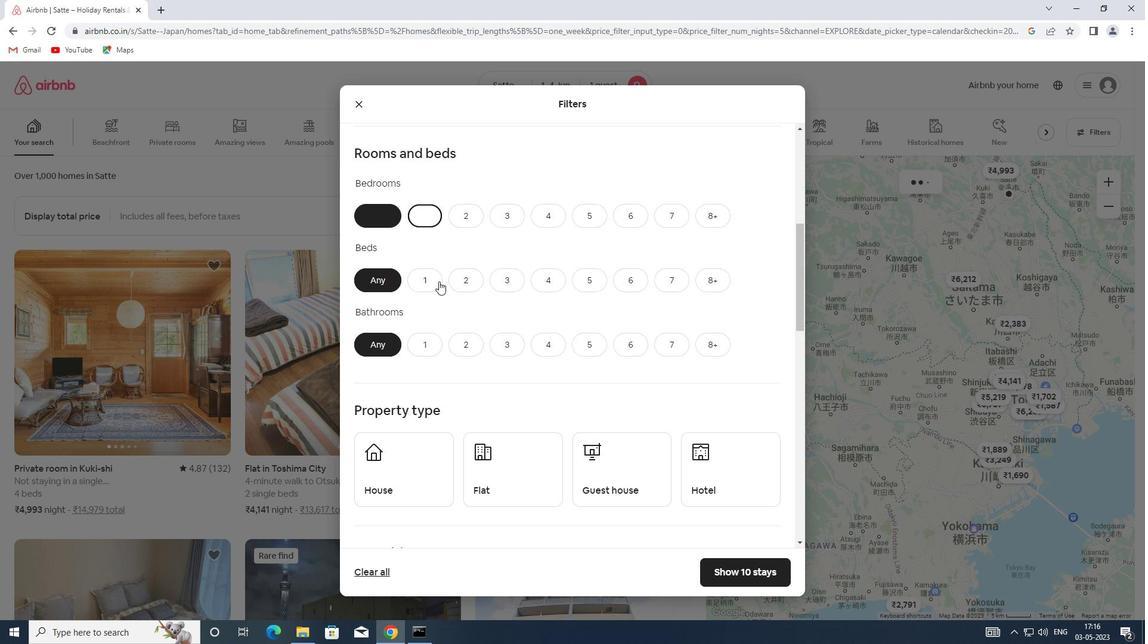 
Action: Mouse moved to (424, 340)
Screenshot: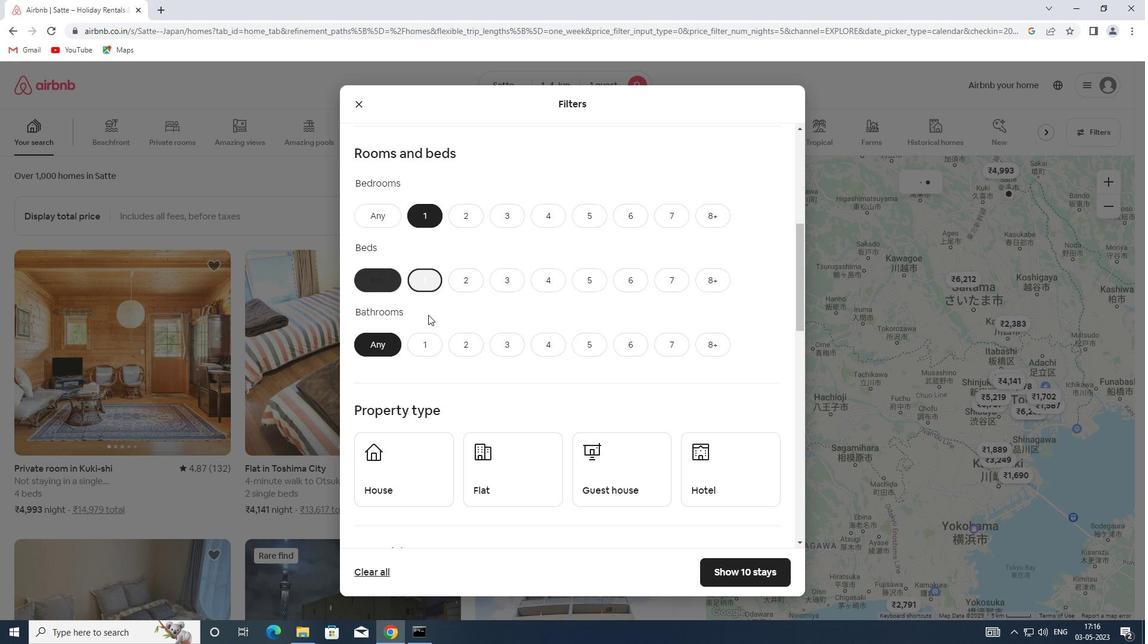 
Action: Mouse pressed left at (424, 340)
Screenshot: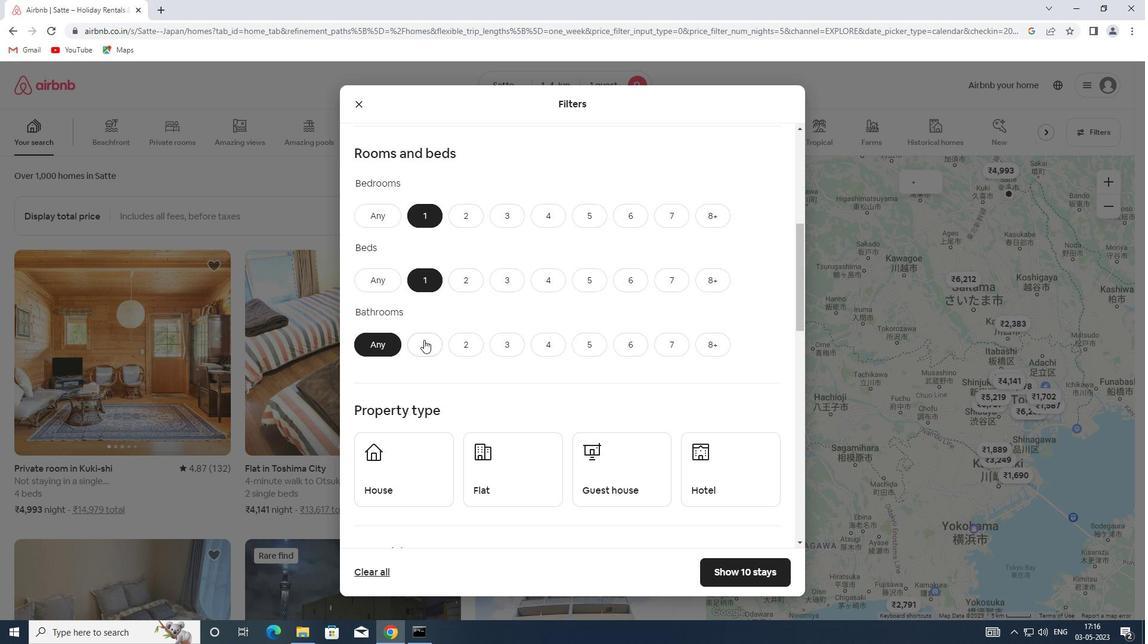 
Action: Mouse moved to (425, 333)
Screenshot: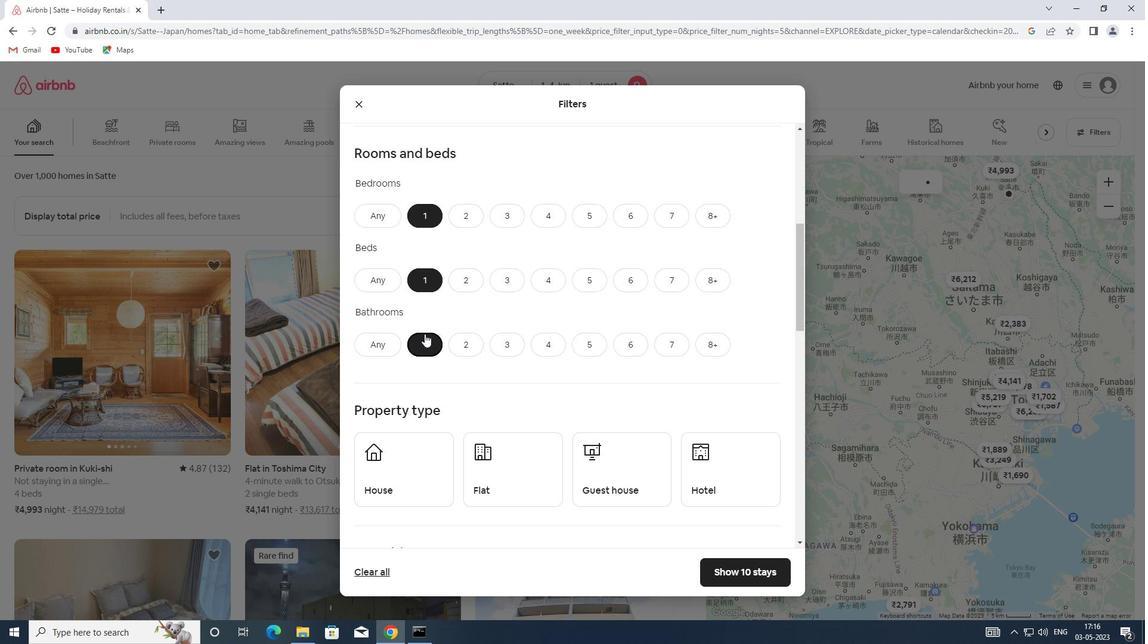 
Action: Mouse scrolled (425, 332) with delta (0, 0)
Screenshot: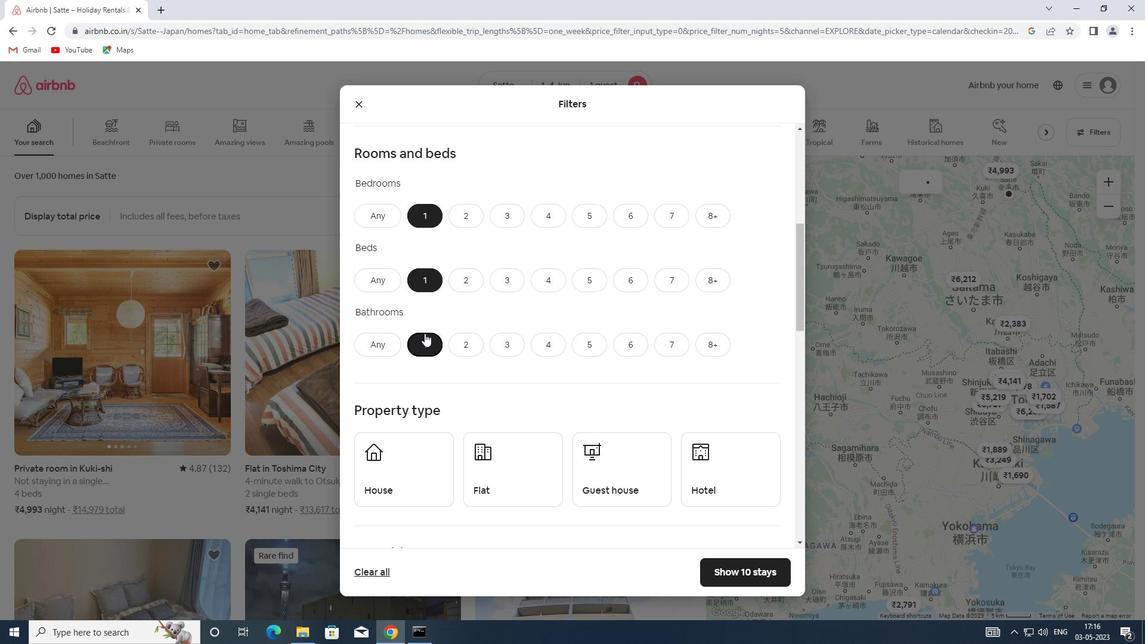 
Action: Mouse scrolled (425, 332) with delta (0, 0)
Screenshot: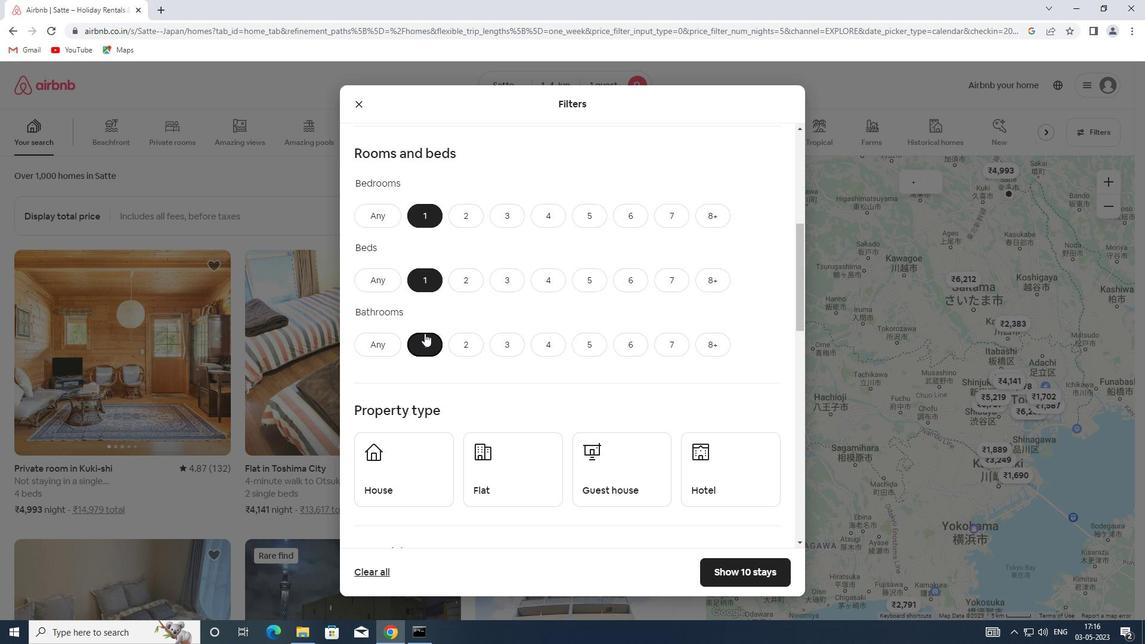 
Action: Mouse moved to (413, 342)
Screenshot: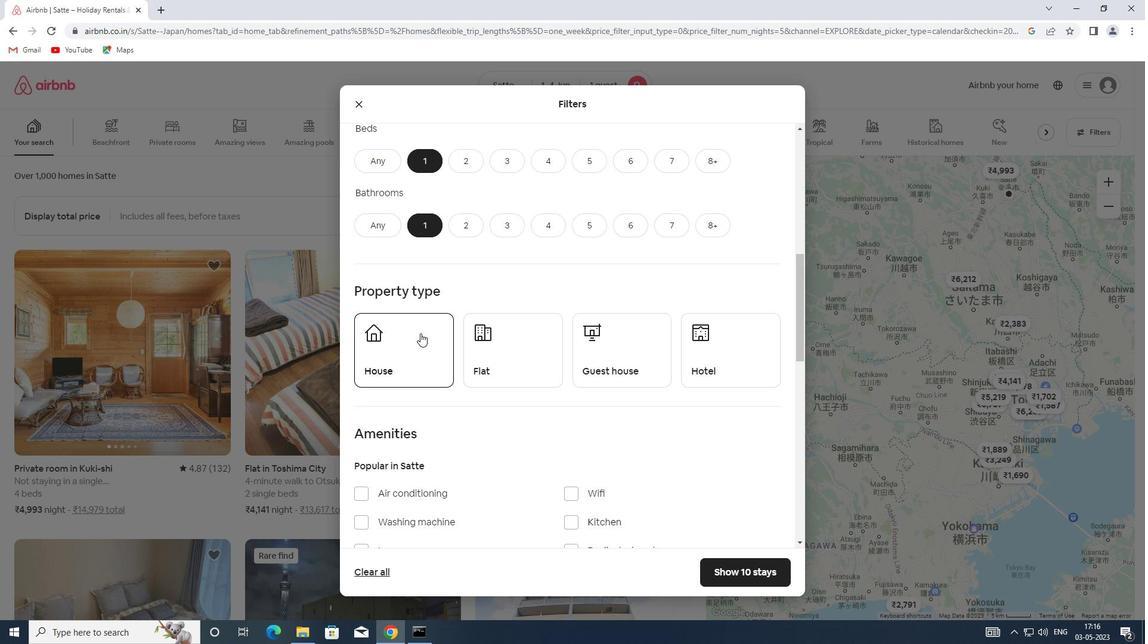 
Action: Mouse pressed left at (413, 342)
Screenshot: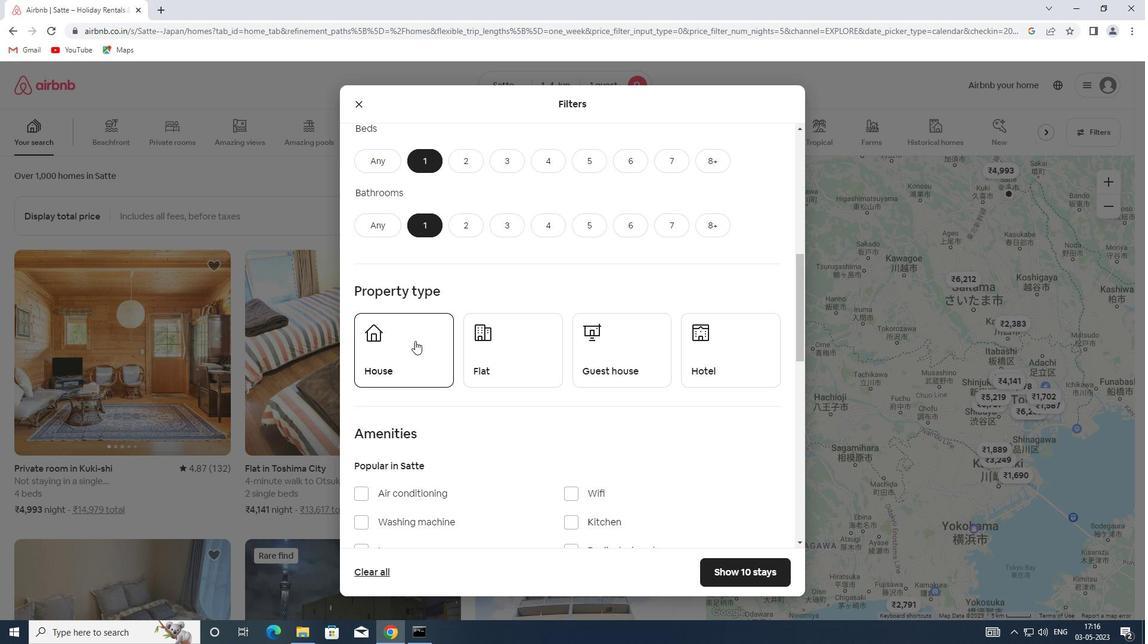 
Action: Mouse moved to (509, 342)
Screenshot: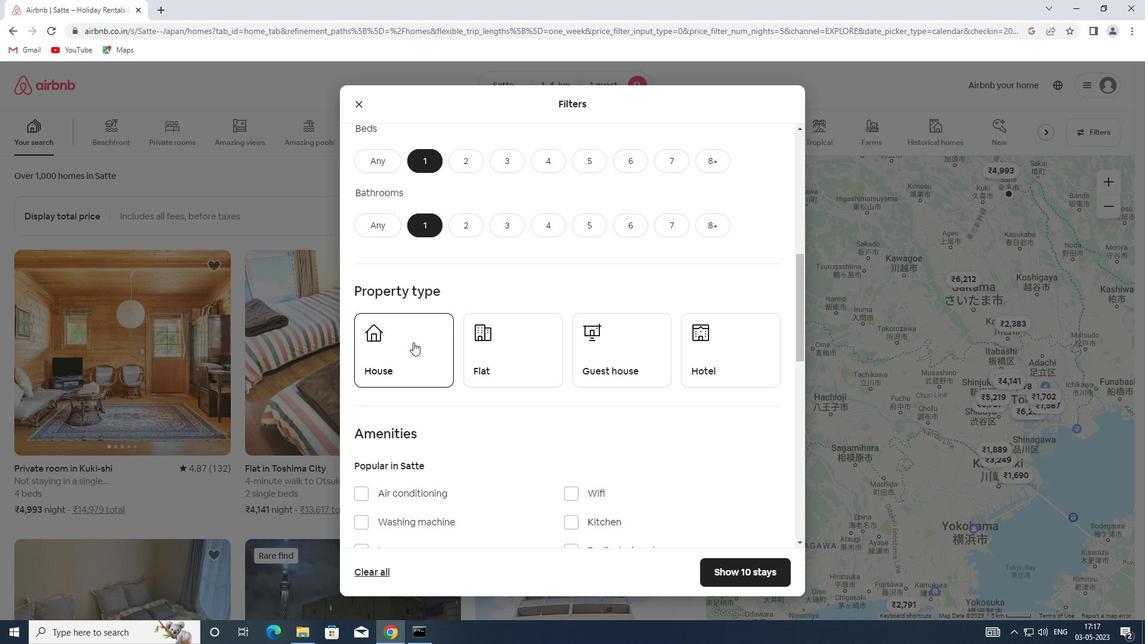 
Action: Mouse pressed left at (509, 342)
Screenshot: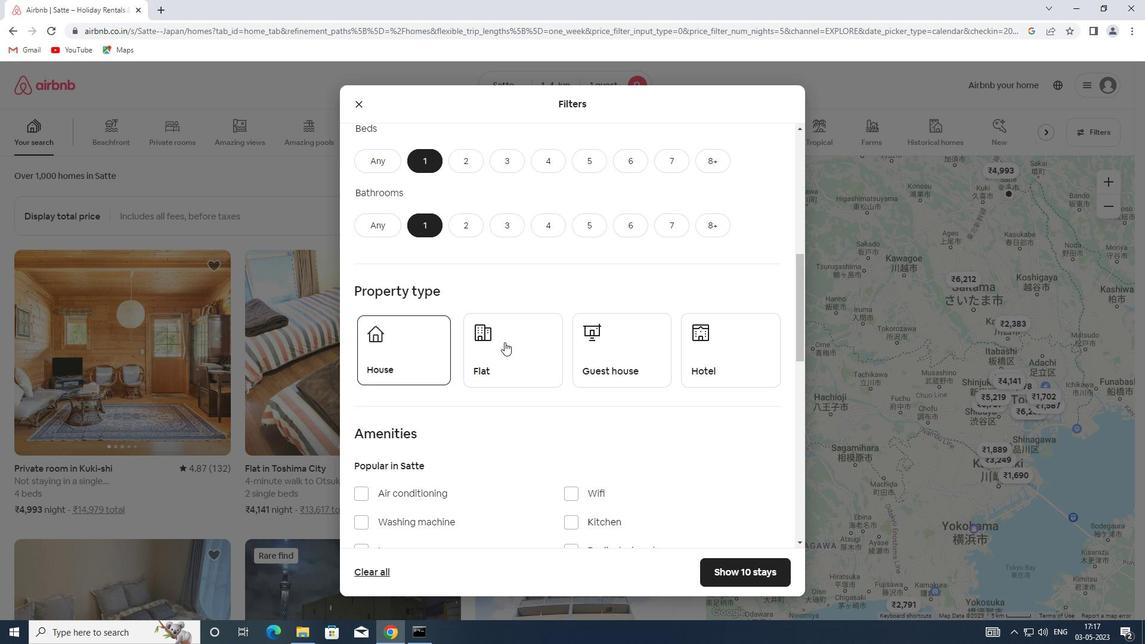 
Action: Mouse moved to (587, 342)
Screenshot: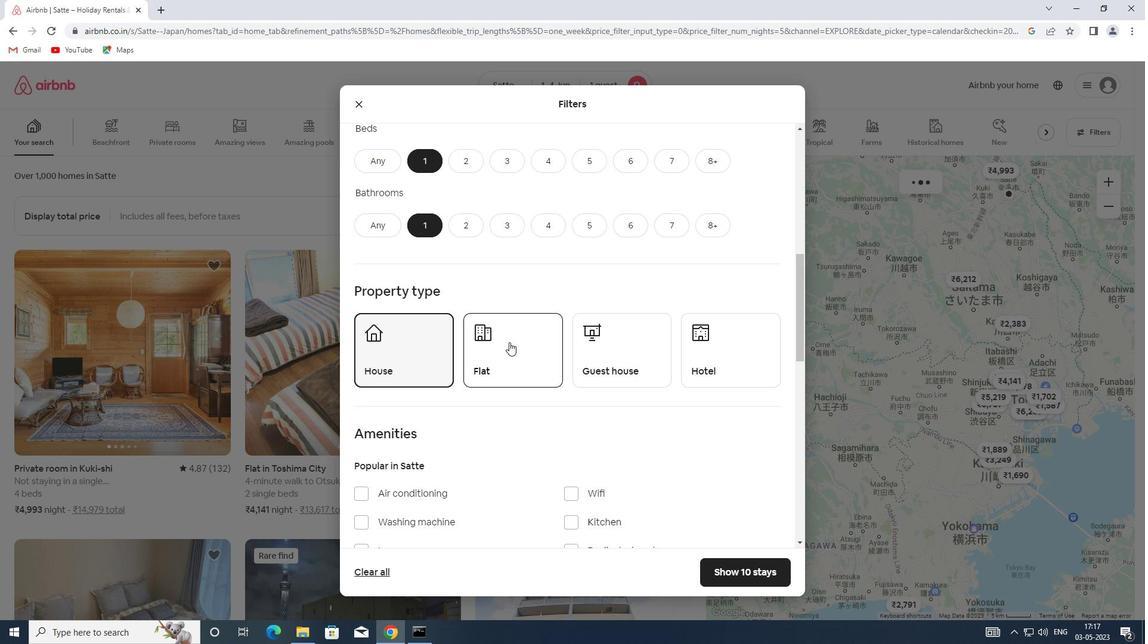 
Action: Mouse pressed left at (587, 342)
Screenshot: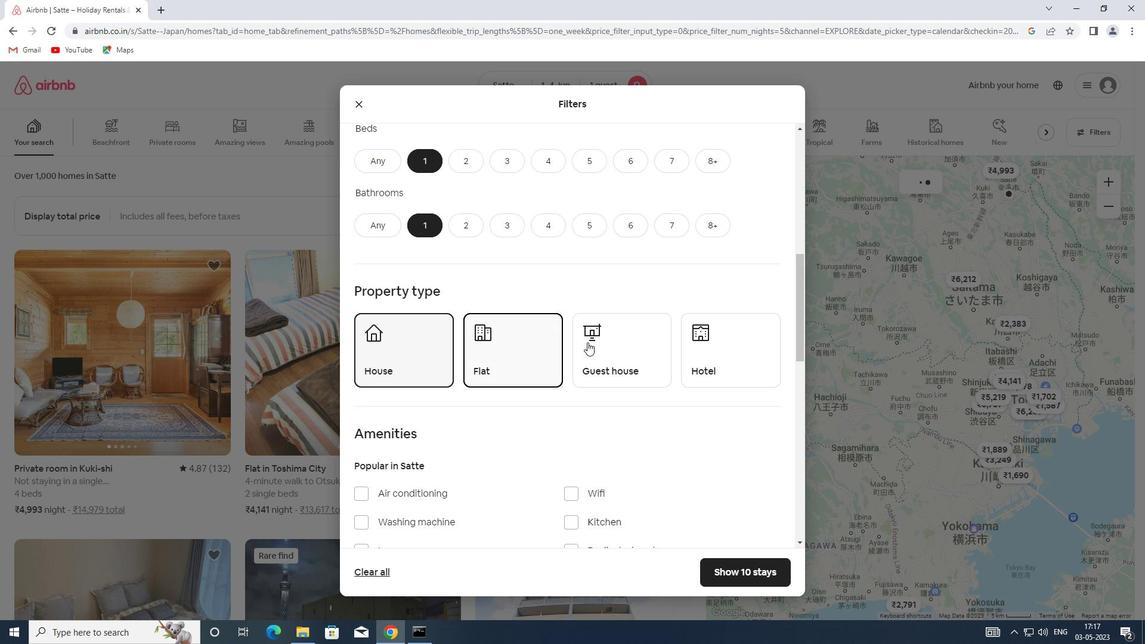 
Action: Mouse scrolled (587, 342) with delta (0, 0)
Screenshot: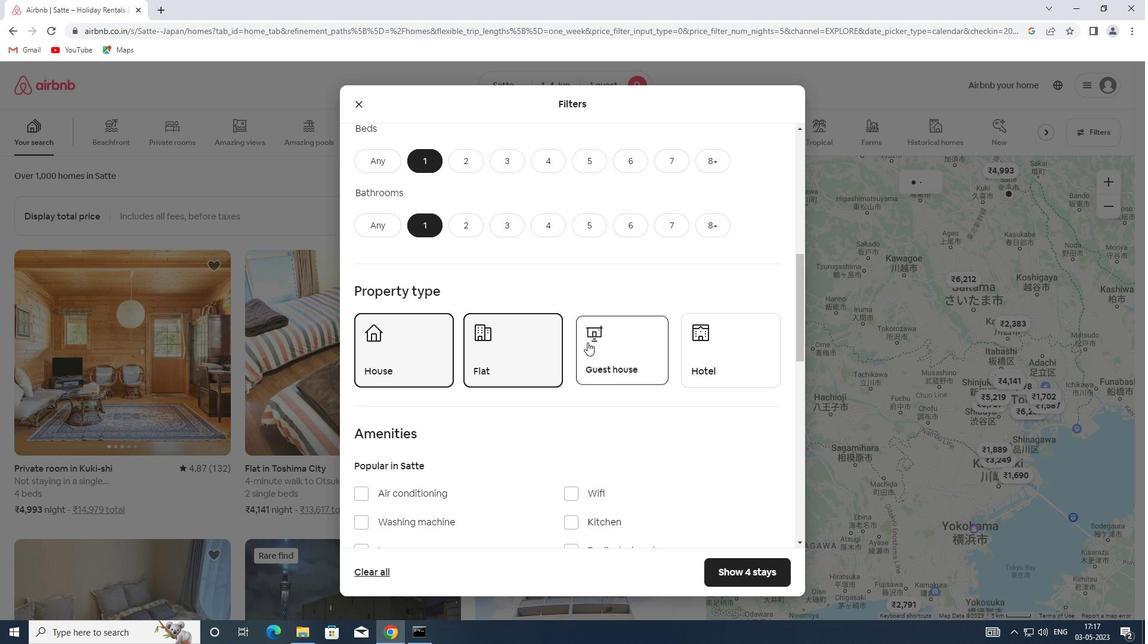 
Action: Mouse scrolled (587, 342) with delta (0, 0)
Screenshot: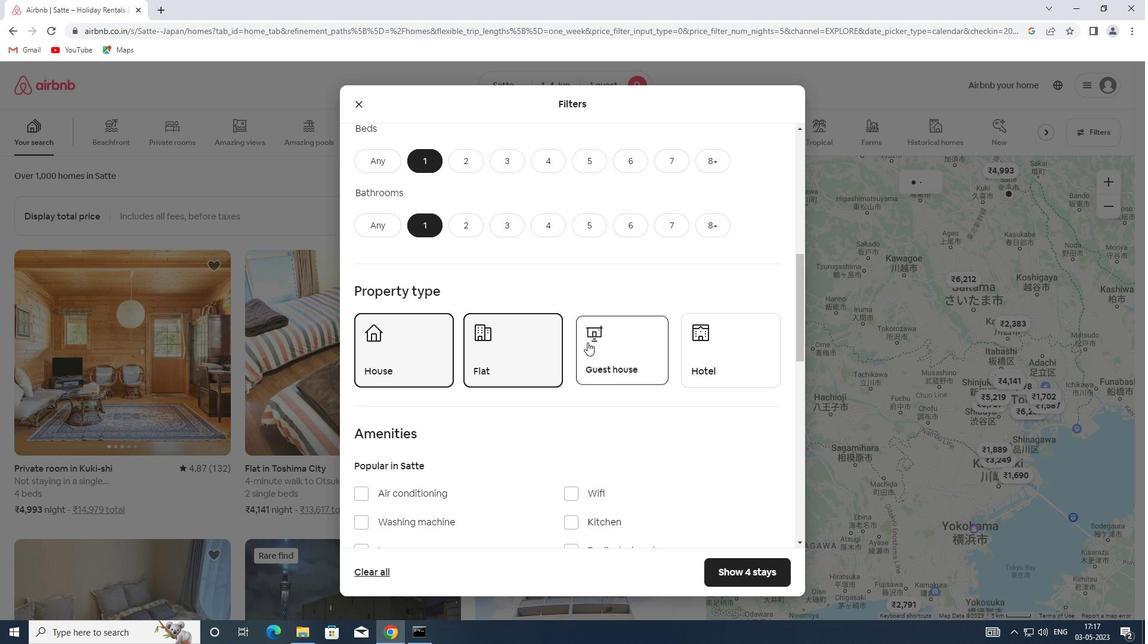 
Action: Mouse scrolled (587, 342) with delta (0, 0)
Screenshot: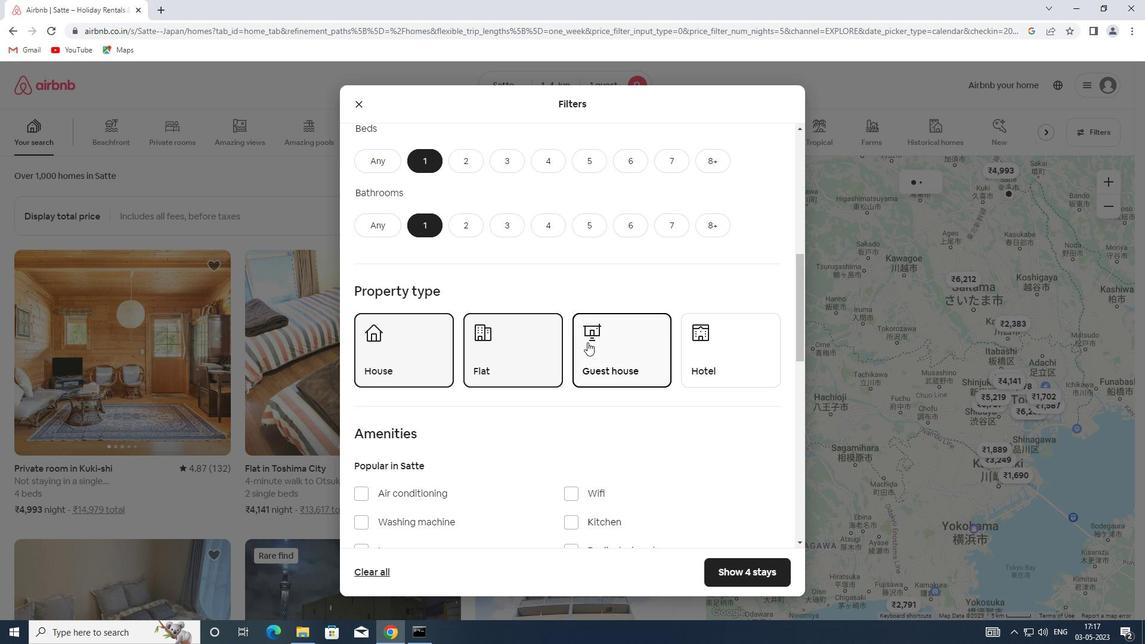 
Action: Mouse scrolled (587, 342) with delta (0, 0)
Screenshot: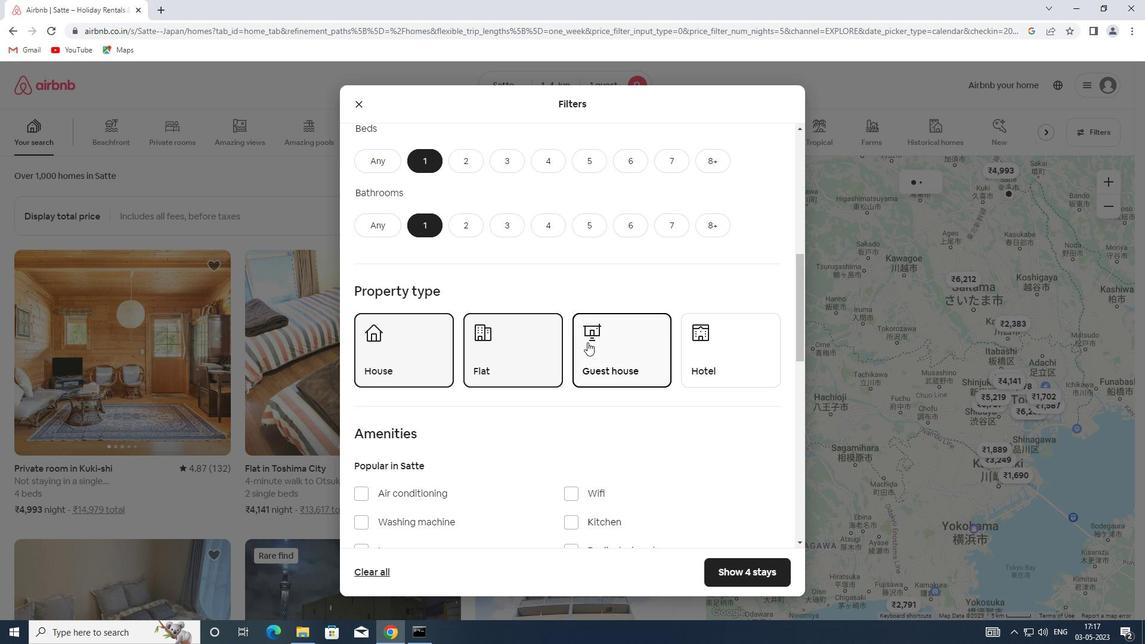 
Action: Mouse moved to (749, 469)
Screenshot: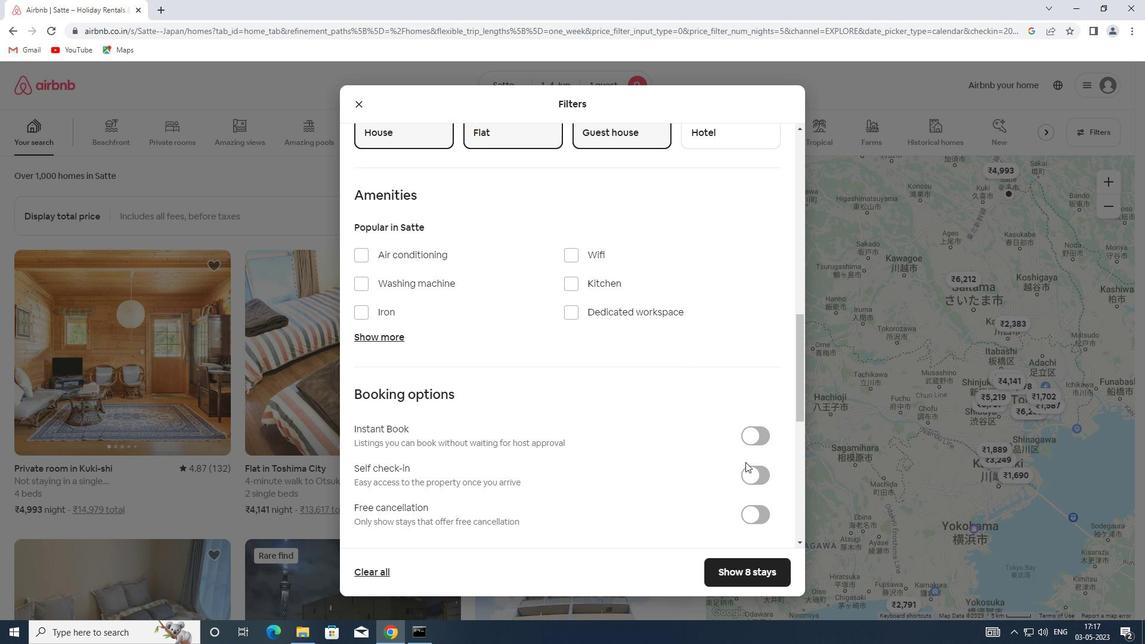 
Action: Mouse pressed left at (749, 469)
Screenshot: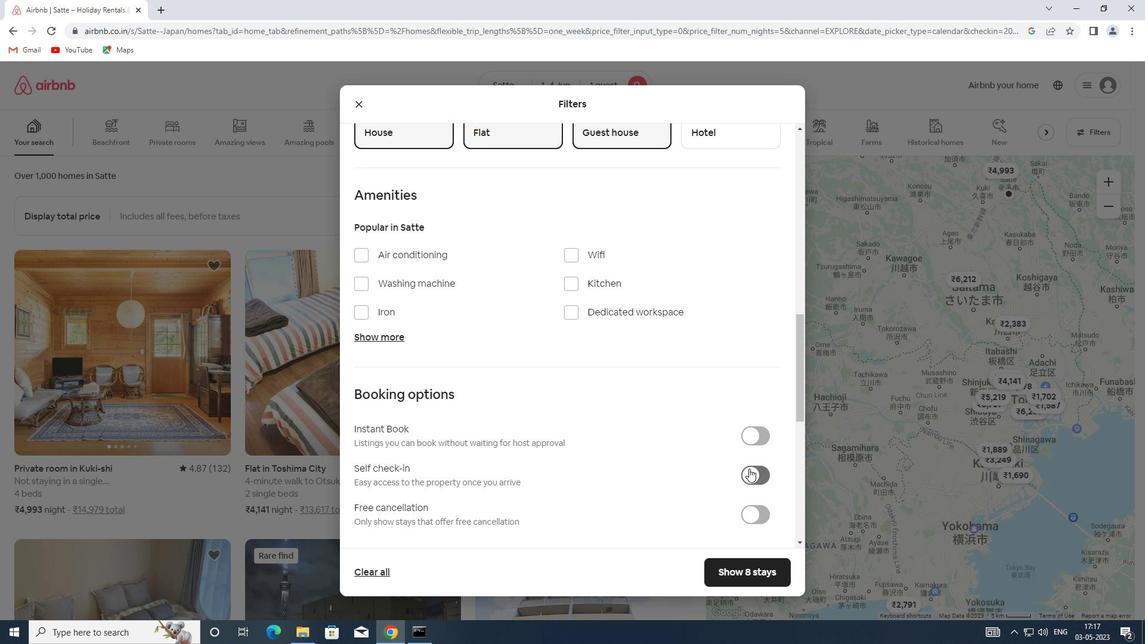 
Action: Mouse moved to (688, 436)
Screenshot: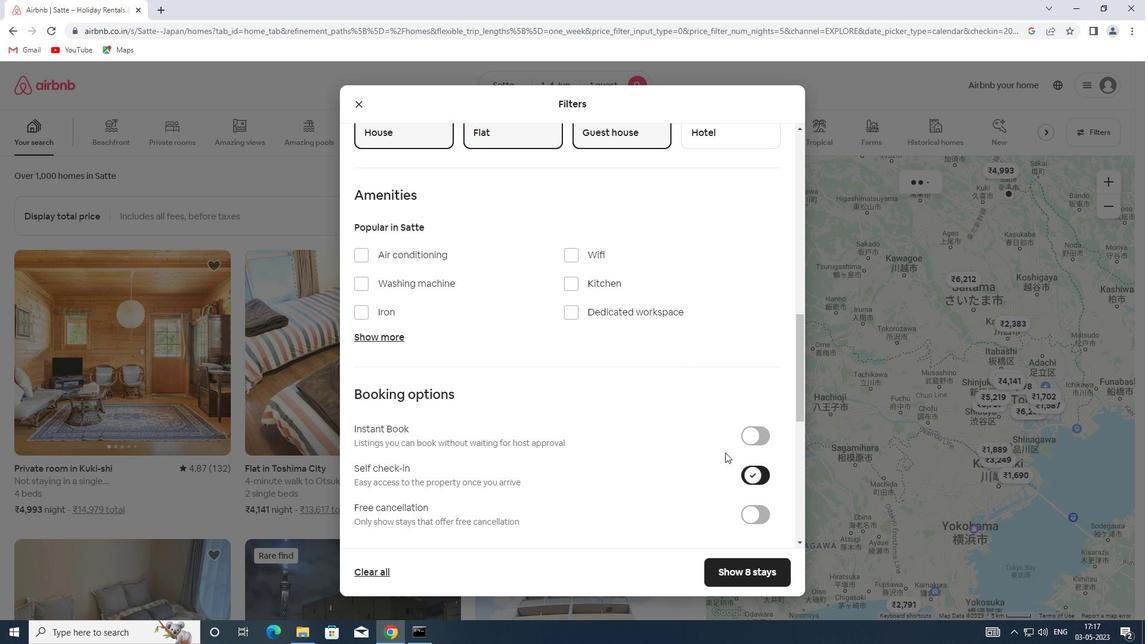 
Action: Mouse scrolled (688, 436) with delta (0, 0)
Screenshot: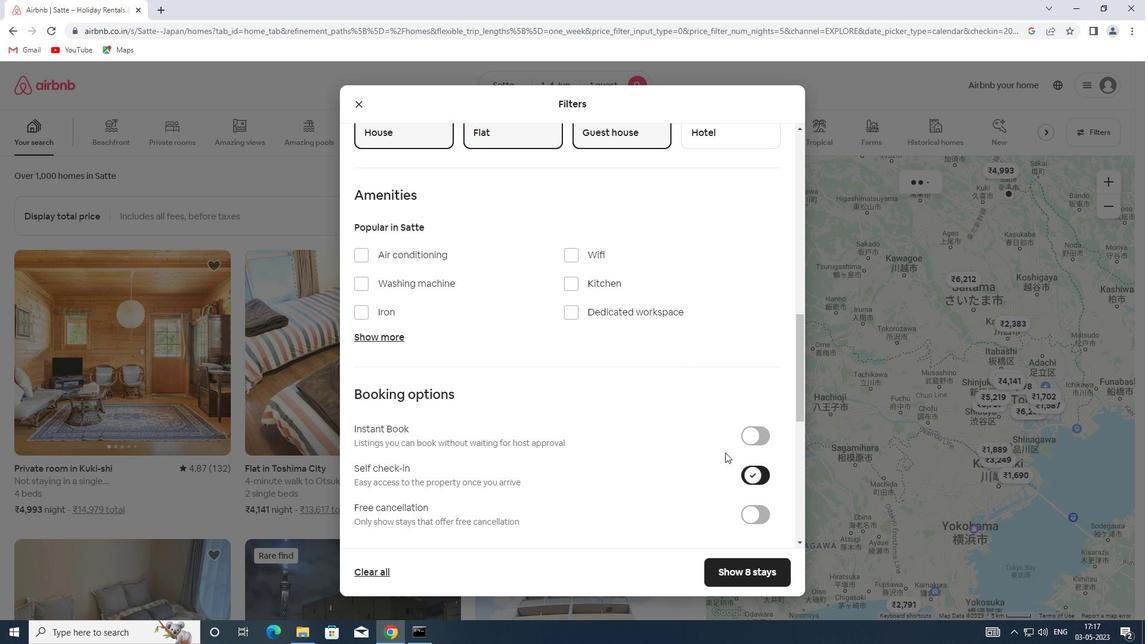 
Action: Mouse moved to (685, 436)
Screenshot: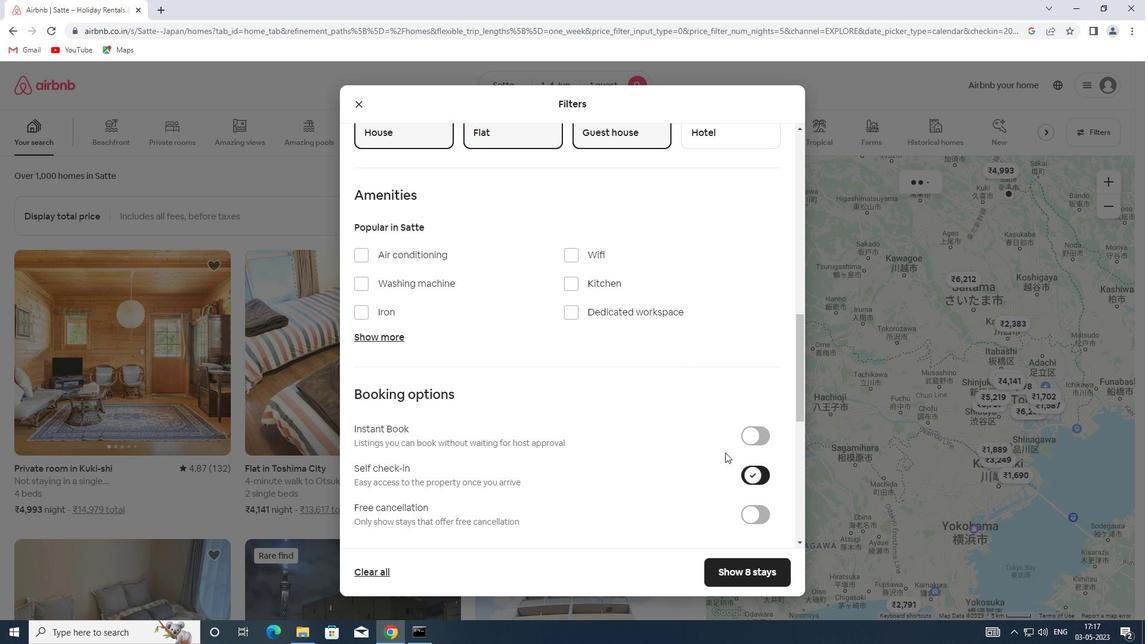
Action: Mouse scrolled (685, 436) with delta (0, 0)
Screenshot: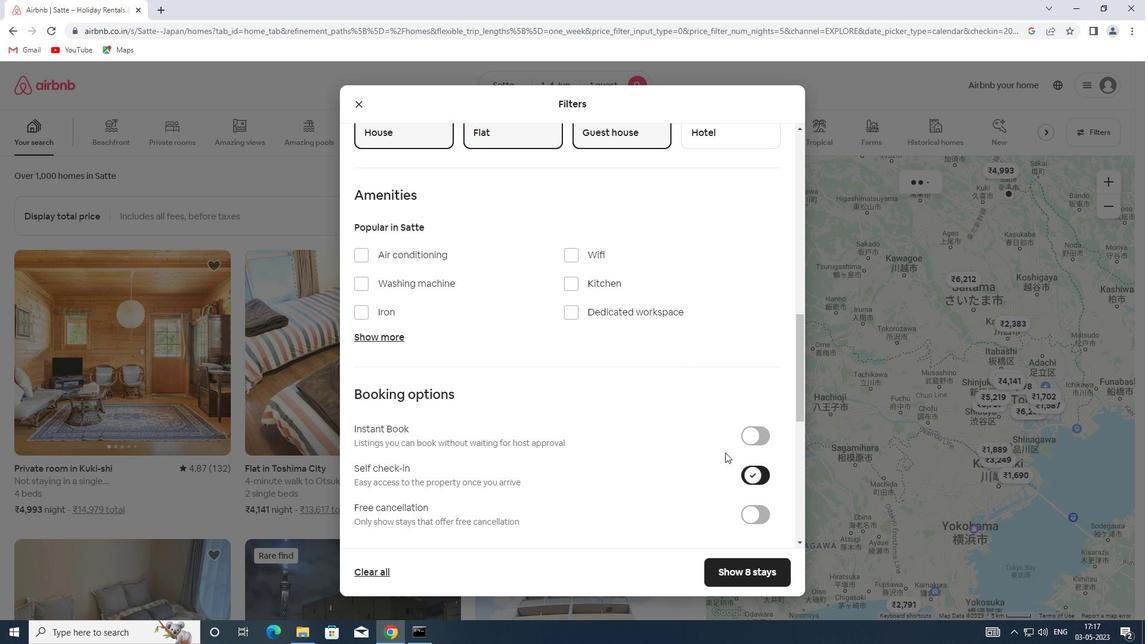 
Action: Mouse moved to (681, 436)
Screenshot: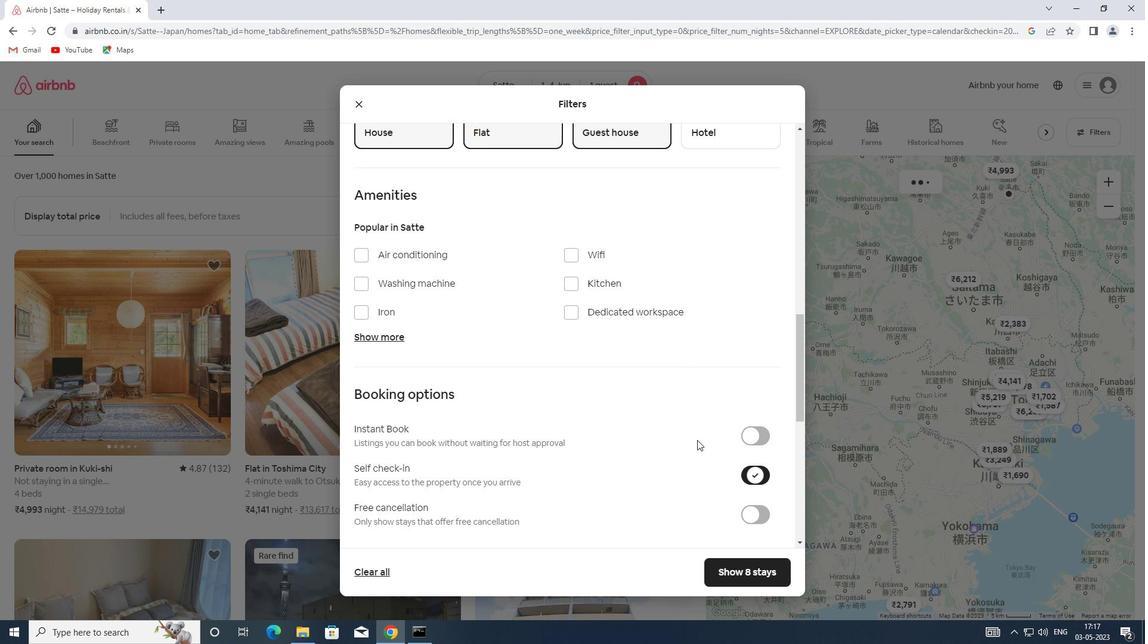 
Action: Mouse scrolled (681, 436) with delta (0, 0)
Screenshot: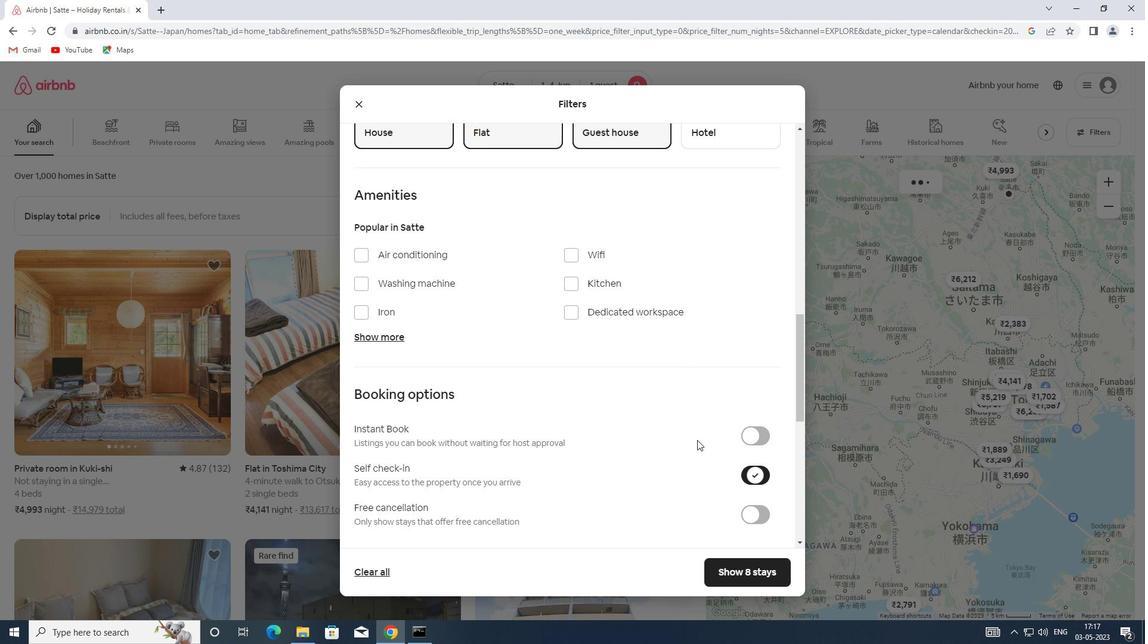 
Action: Mouse moved to (671, 433)
Screenshot: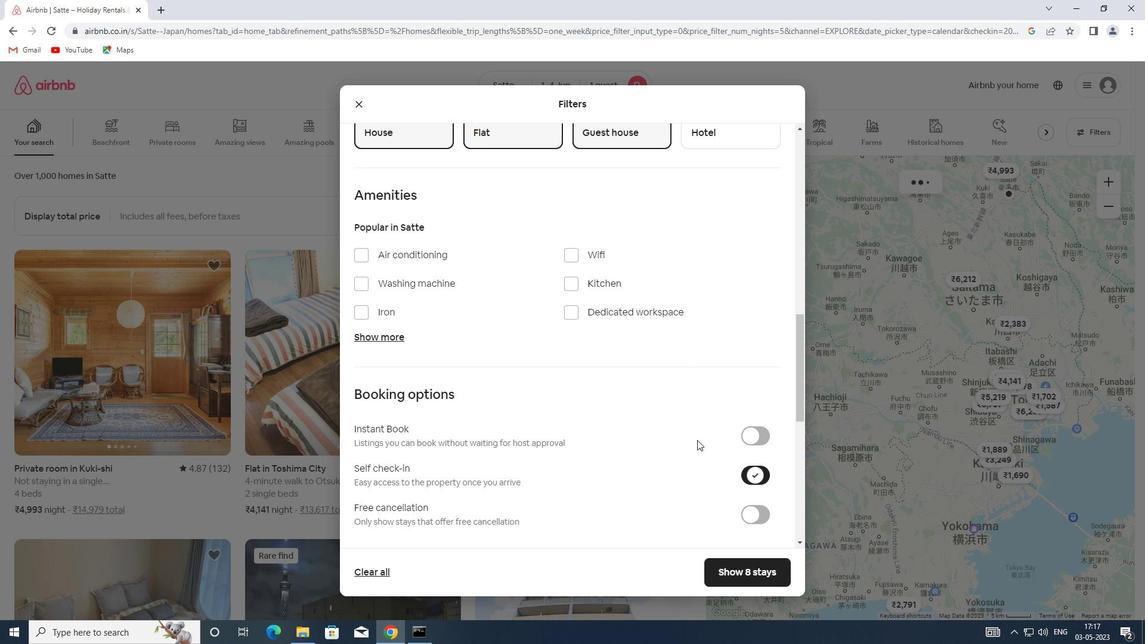 
Action: Mouse scrolled (671, 433) with delta (0, 0)
Screenshot: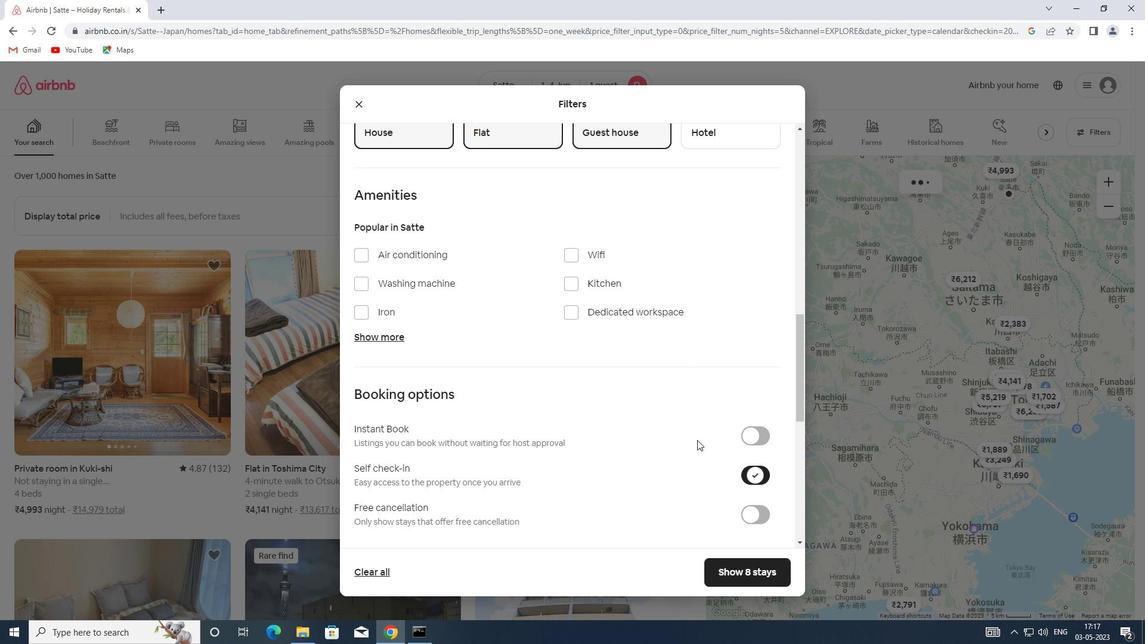 
Action: Mouse moved to (570, 407)
Screenshot: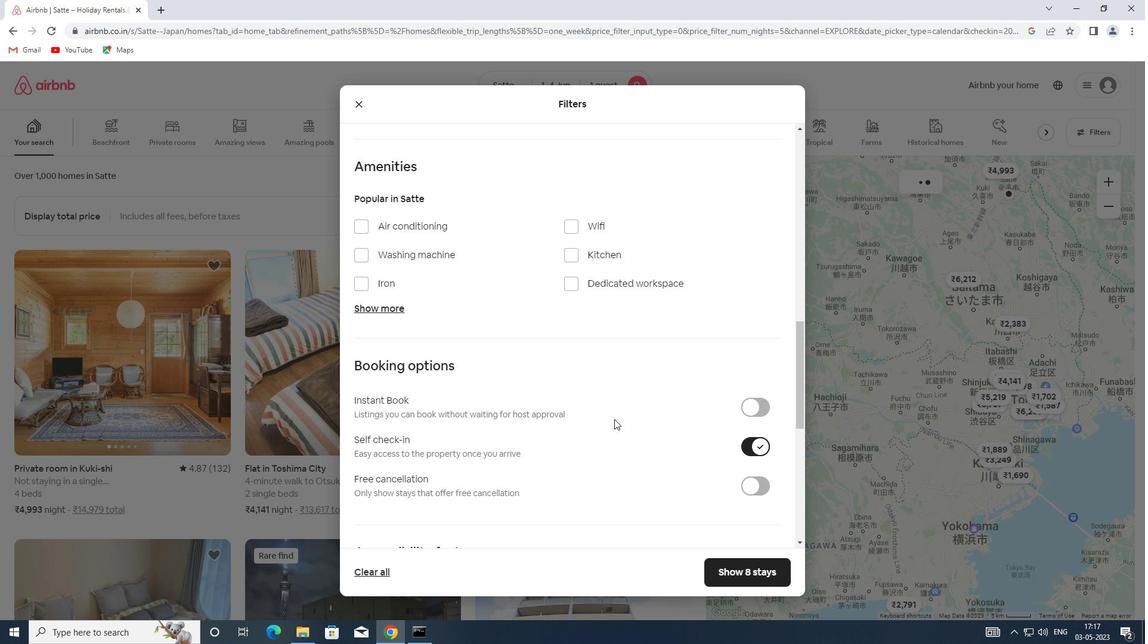 
Action: Mouse scrolled (570, 407) with delta (0, 0)
Screenshot: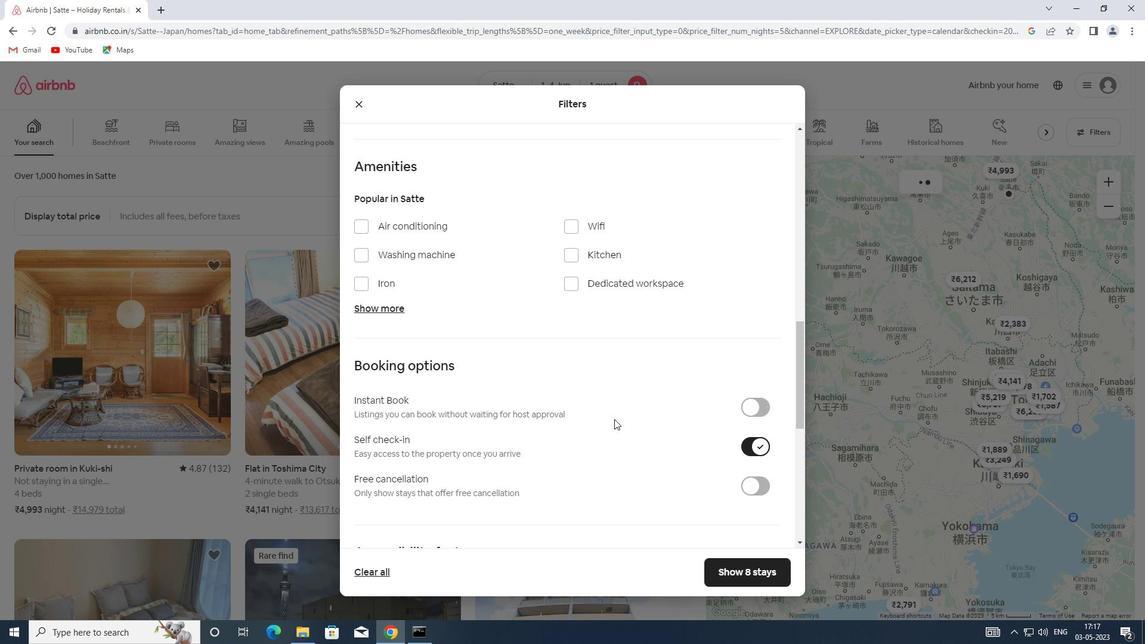 
Action: Mouse scrolled (570, 407) with delta (0, 0)
Screenshot: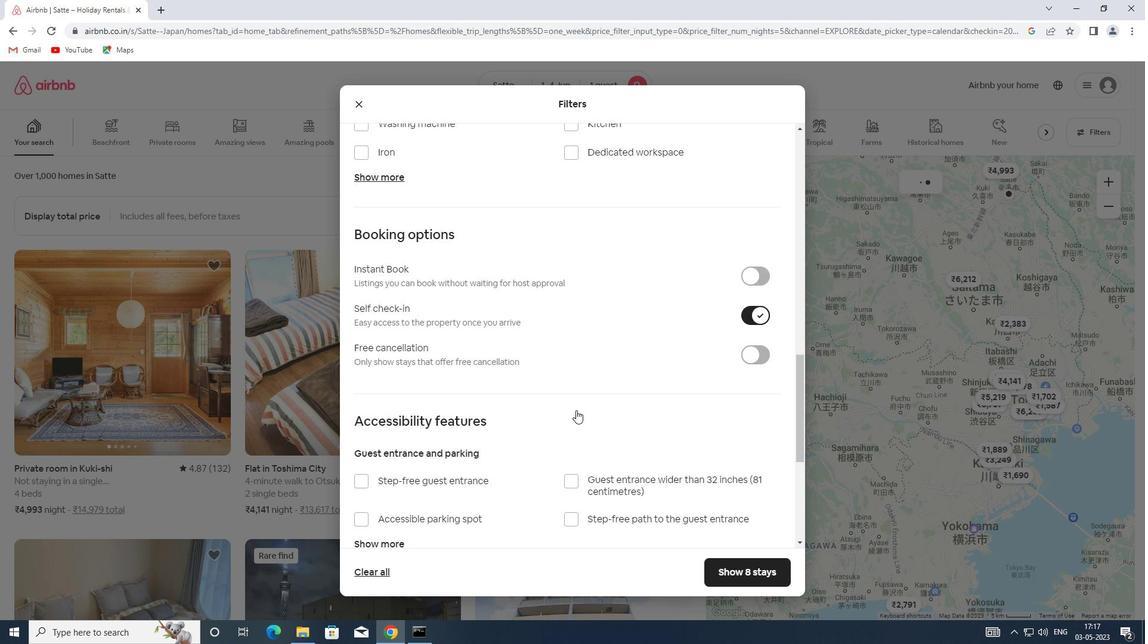 
Action: Mouse scrolled (570, 407) with delta (0, 0)
Screenshot: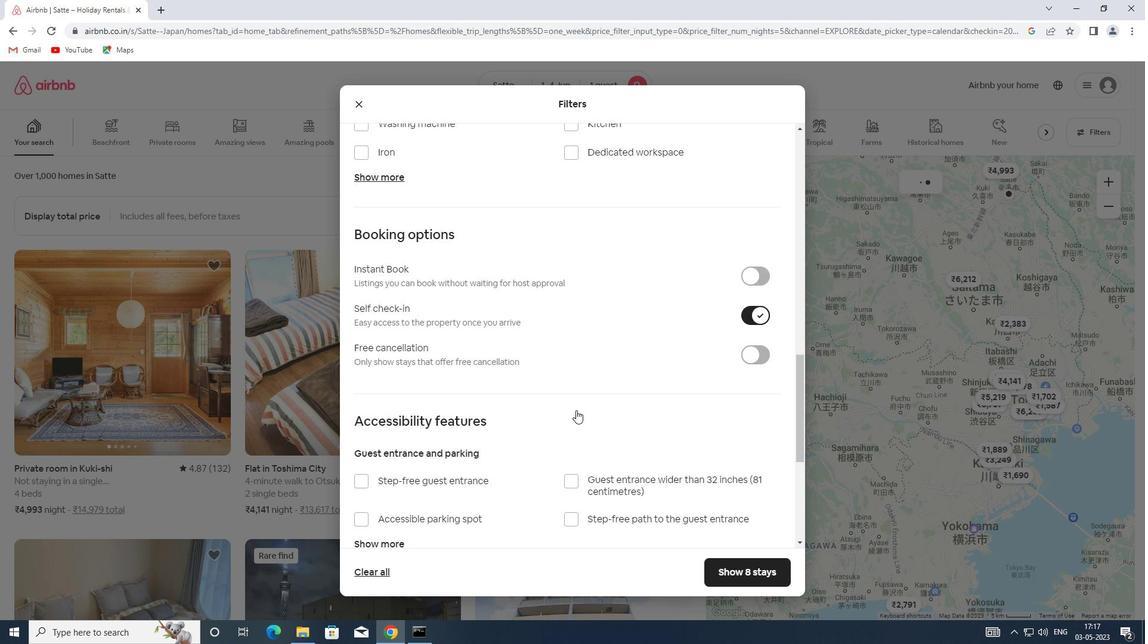 
Action: Mouse moved to (376, 503)
Screenshot: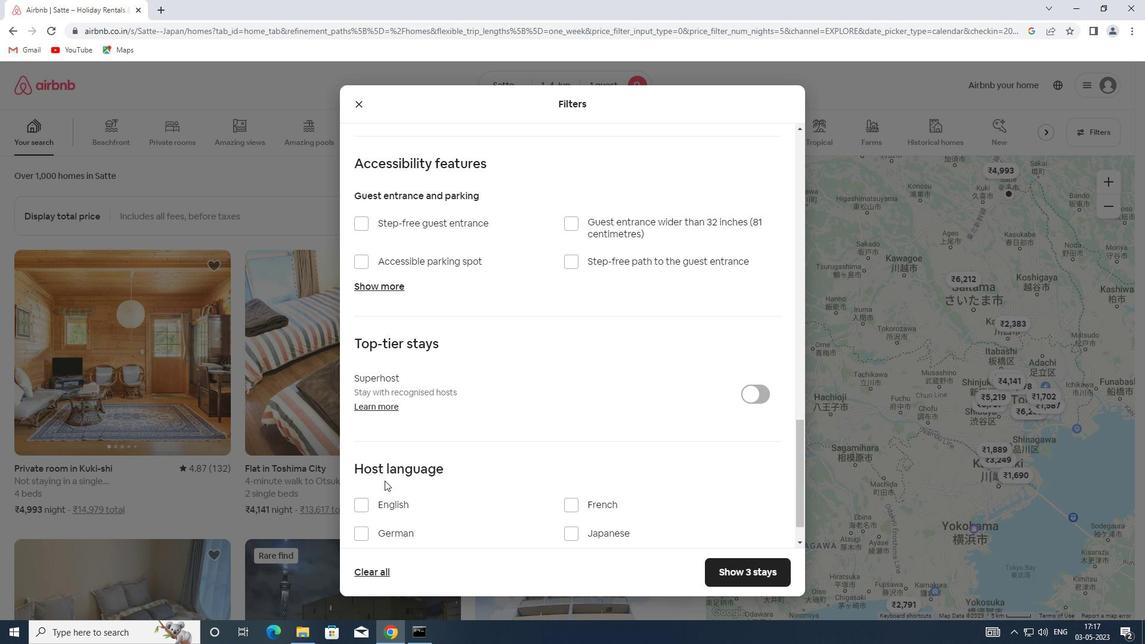 
Action: Mouse pressed left at (376, 503)
Screenshot: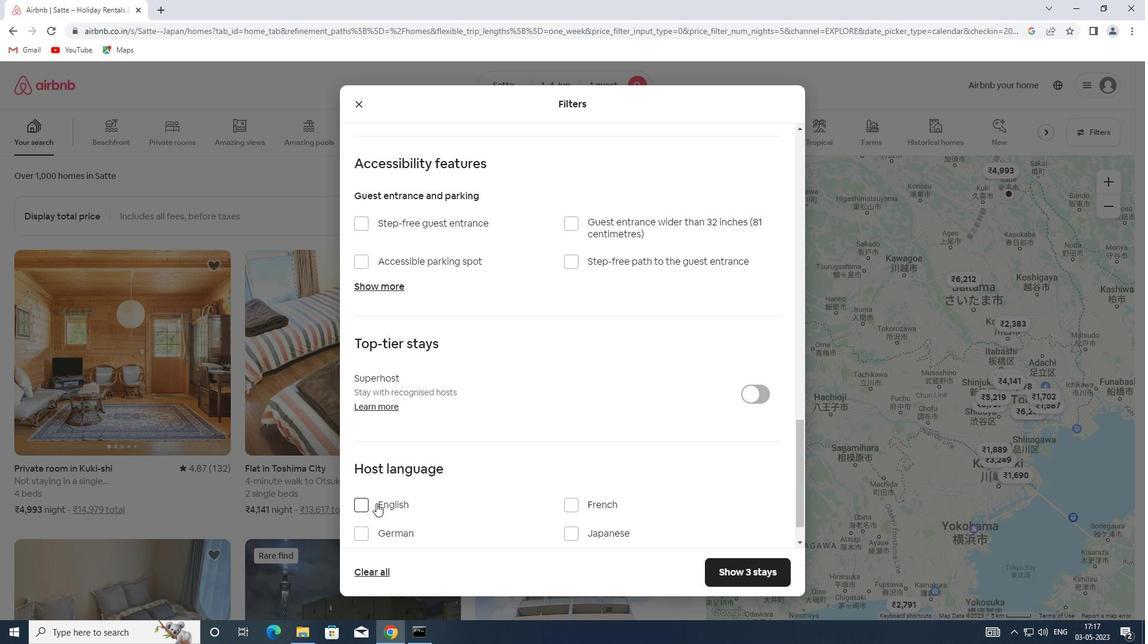 
Action: Mouse moved to (756, 580)
Screenshot: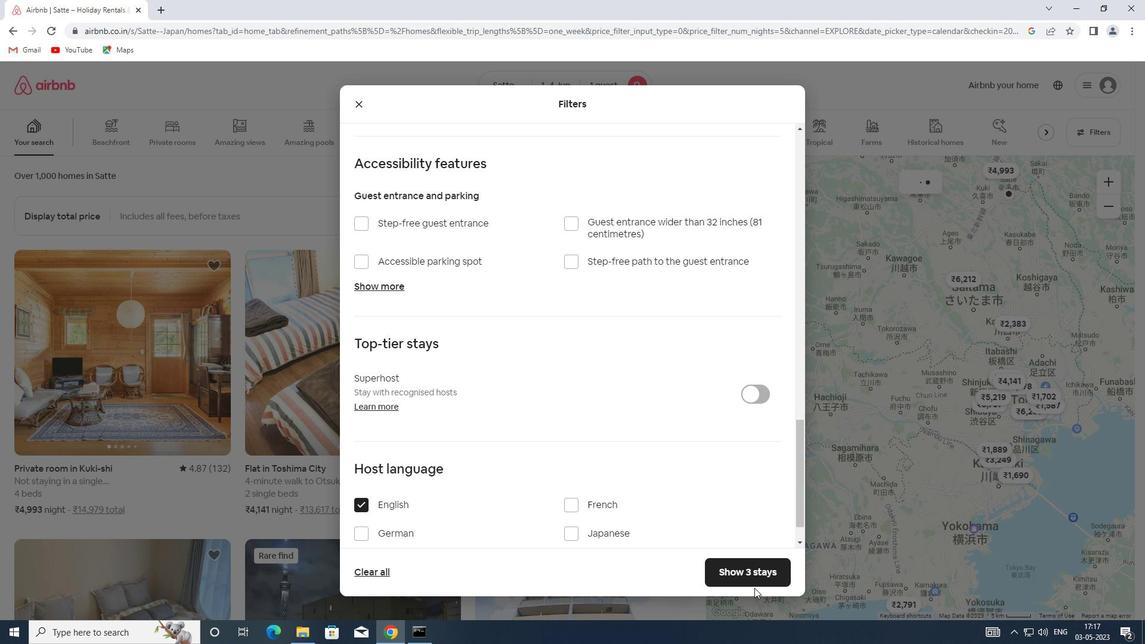 
Action: Mouse pressed left at (756, 580)
Screenshot: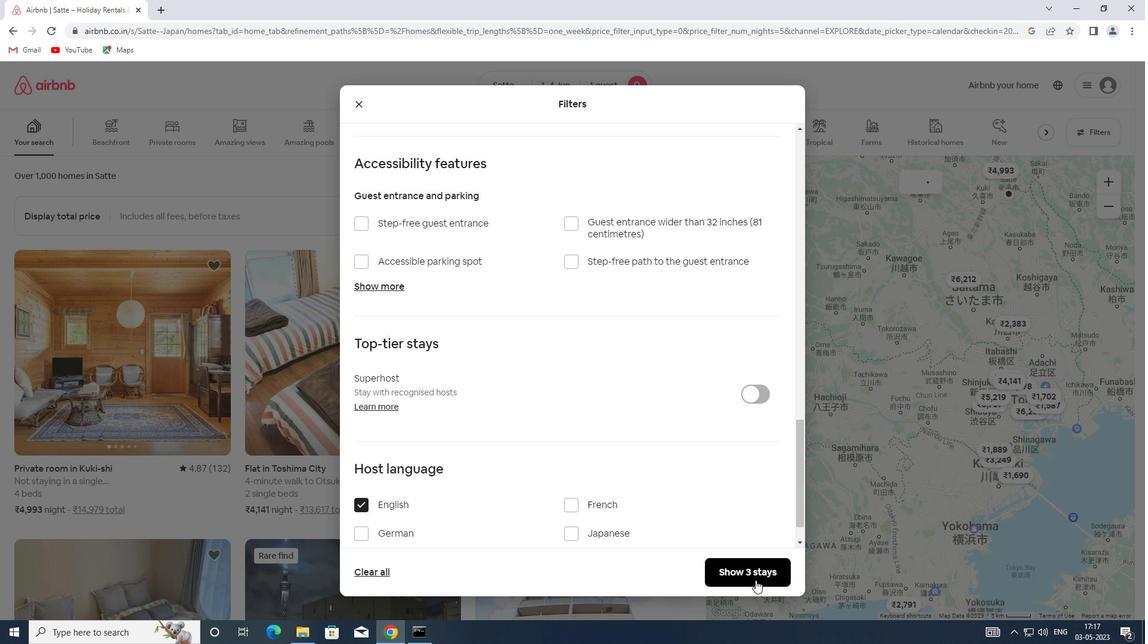 
Action: Mouse moved to (746, 572)
Screenshot: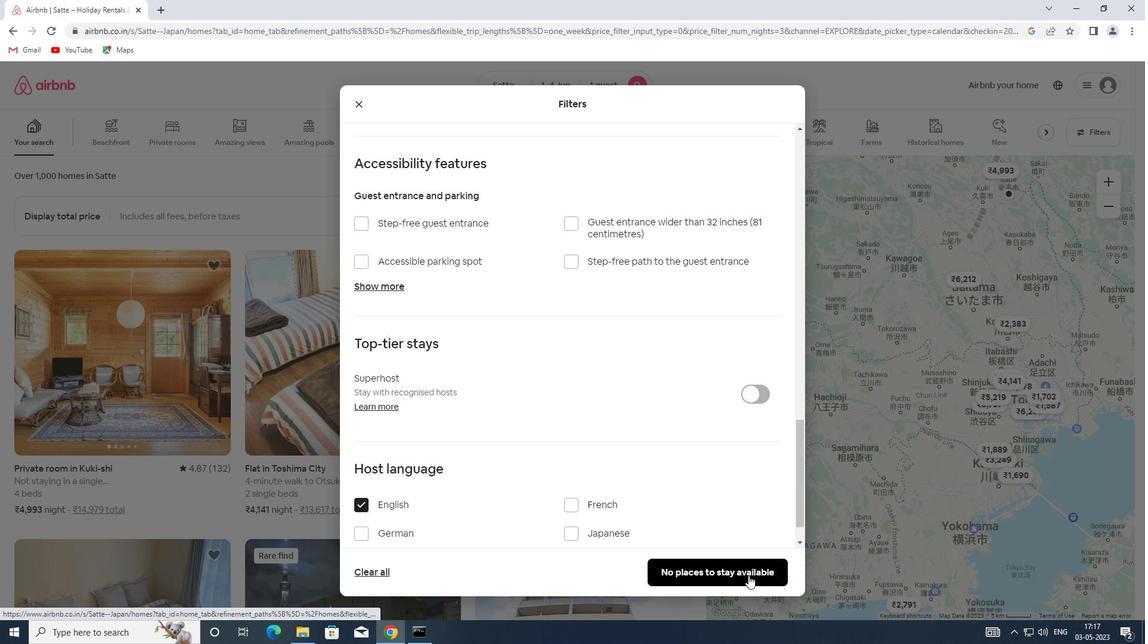 
